 Task: Look for space in Saijō, Japan from 5th June, 2023 to 16th June, 2023 for 2 adults in price range Rs.14000 to Rs.18000. Place can be entire place with 1  bedroom having 1 bed and 1 bathroom. Property type can be house, flat, guest house, hotel. Amenities needed are: wifi. Booking option can be shelf check-in. Required host language is English.
Action: Mouse moved to (401, 103)
Screenshot: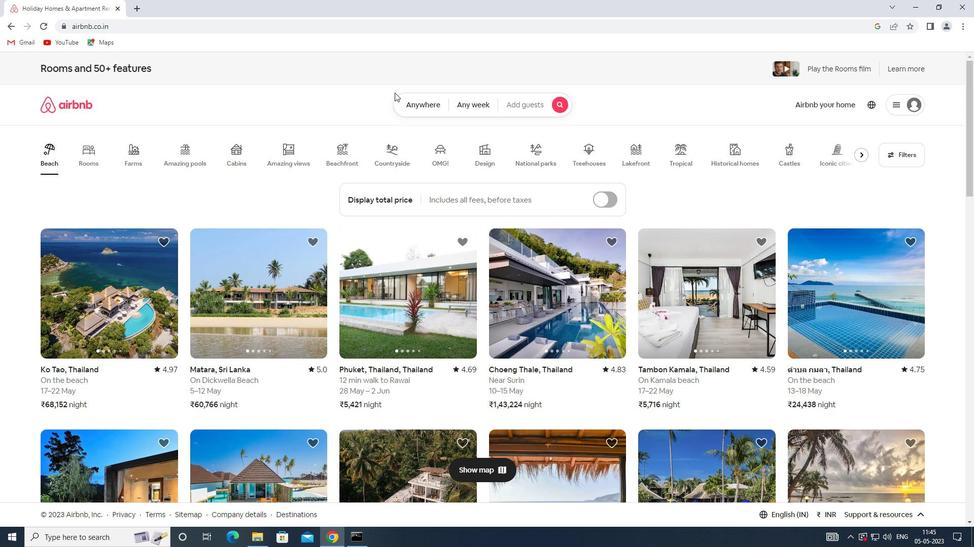 
Action: Mouse pressed left at (401, 103)
Screenshot: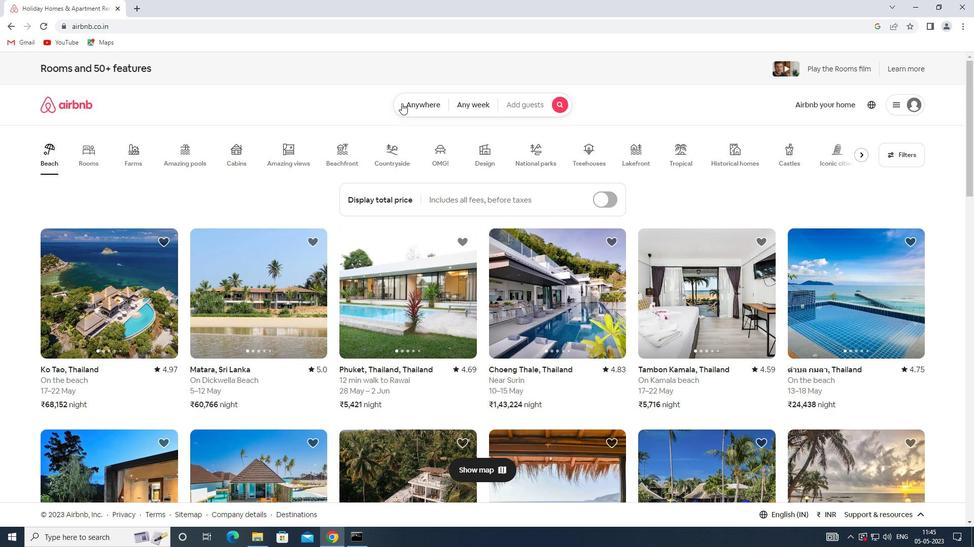 
Action: Mouse moved to (328, 139)
Screenshot: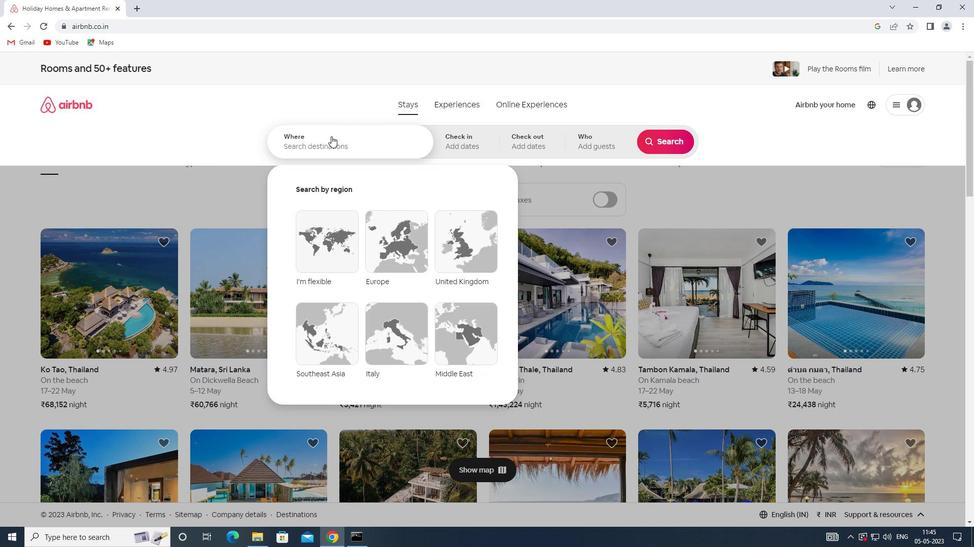 
Action: Mouse pressed left at (328, 139)
Screenshot: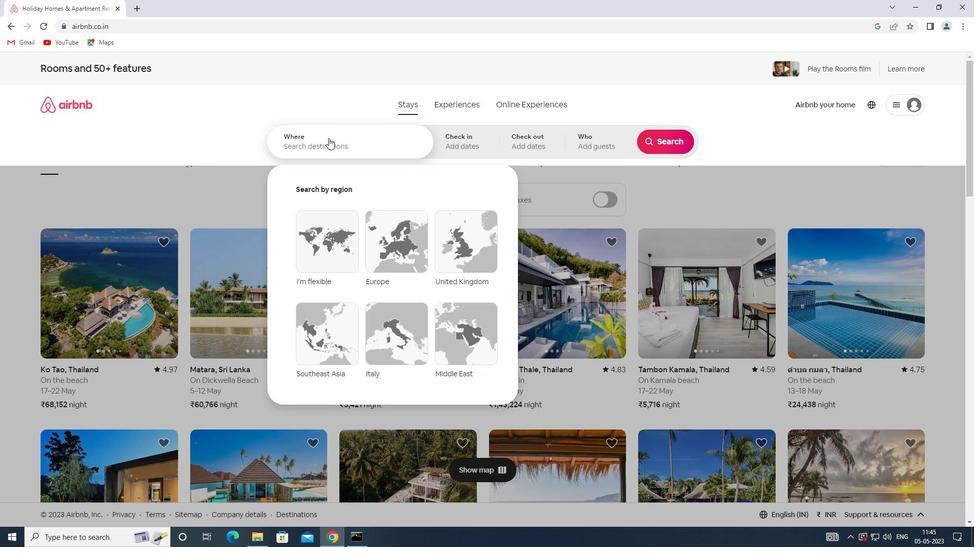 
Action: Key pressed <Key.shift><Key.shift><Key.shift><Key.shift><Key.shift><Key.shift><Key.shift><Key.shift><Key.shift><Key.shift><Key.shift><Key.shift><Key.shift><Key.shift>SAIJO,<Key.shift>JAPAN
Screenshot: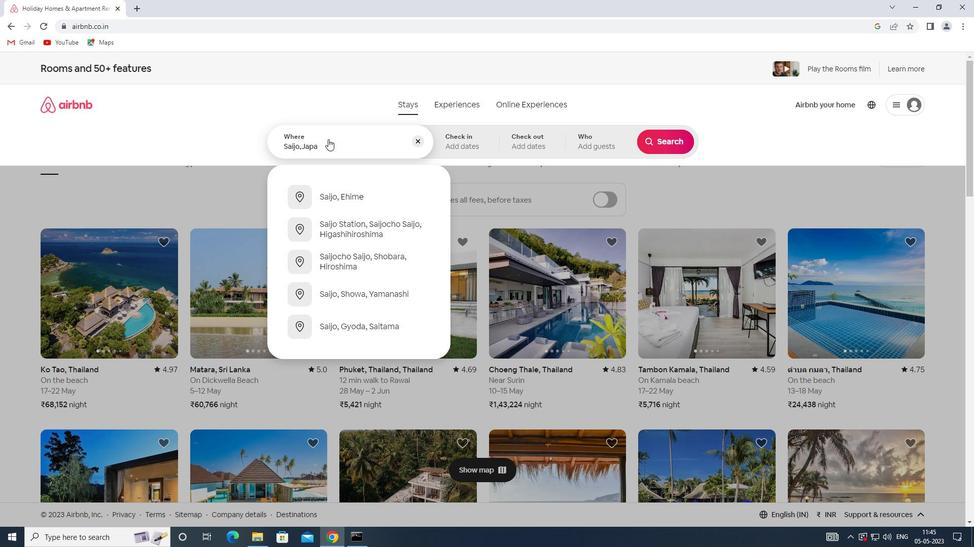 
Action: Mouse moved to (470, 146)
Screenshot: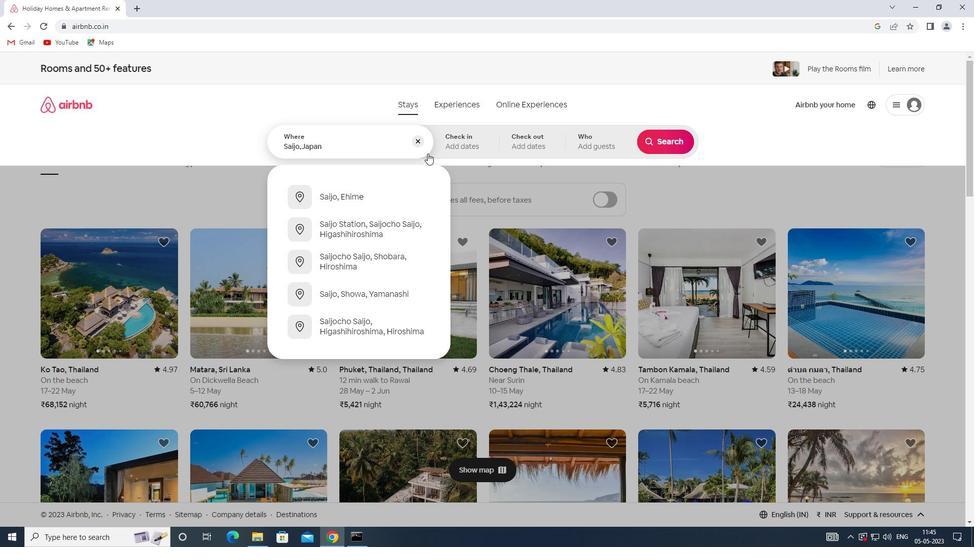 
Action: Mouse pressed left at (470, 146)
Screenshot: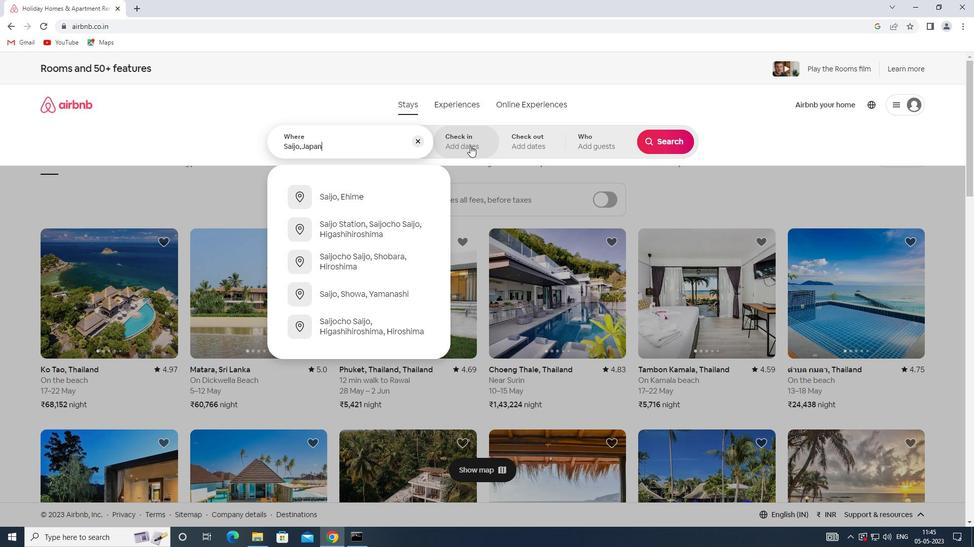 
Action: Mouse moved to (537, 288)
Screenshot: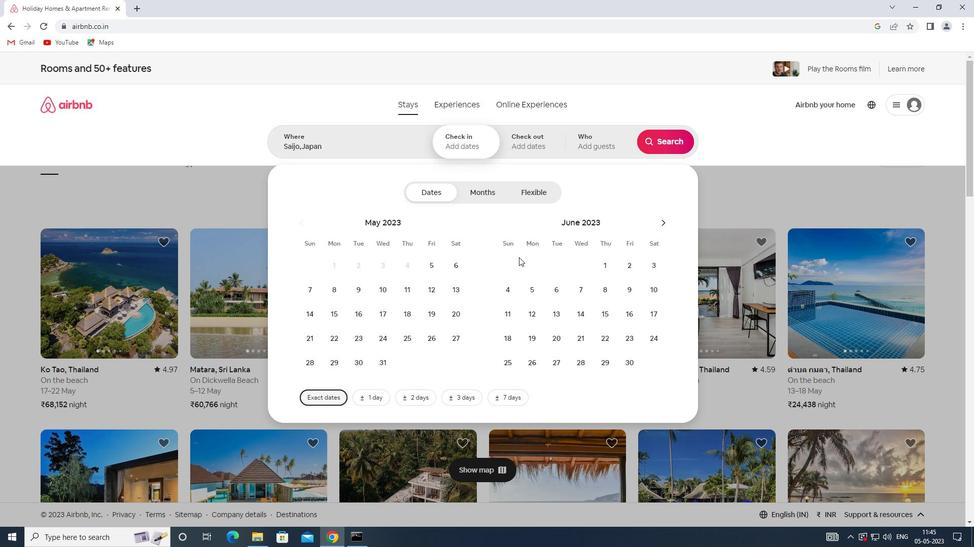 
Action: Mouse pressed left at (537, 288)
Screenshot: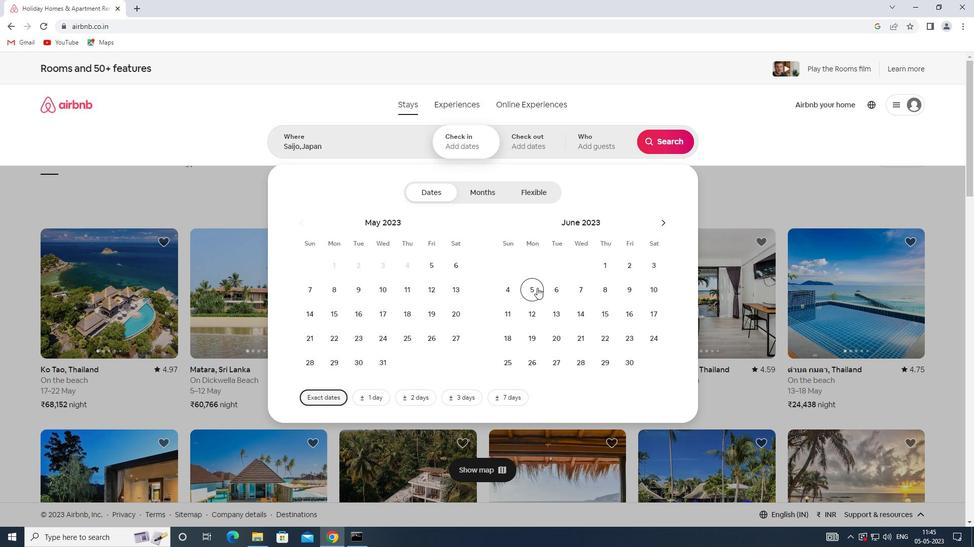 
Action: Mouse moved to (625, 315)
Screenshot: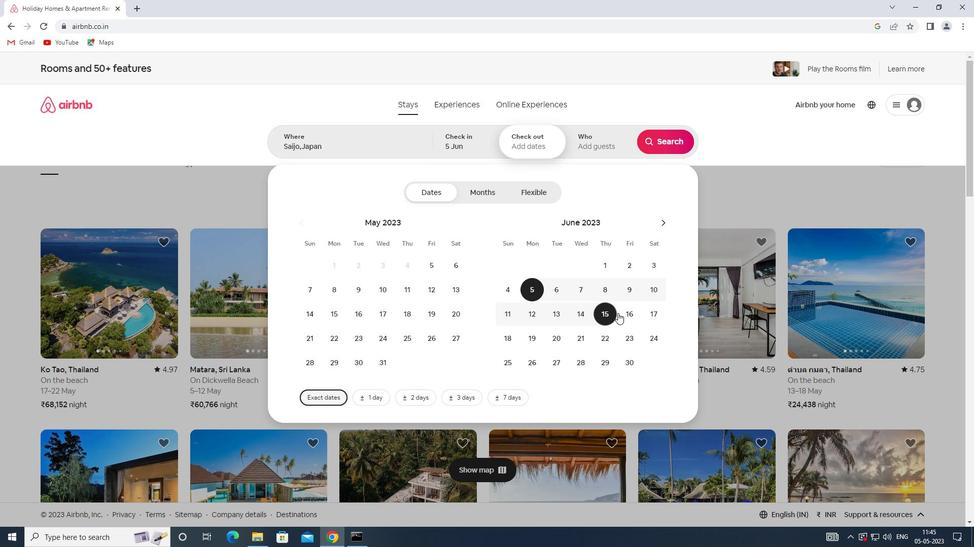 
Action: Mouse pressed left at (625, 315)
Screenshot: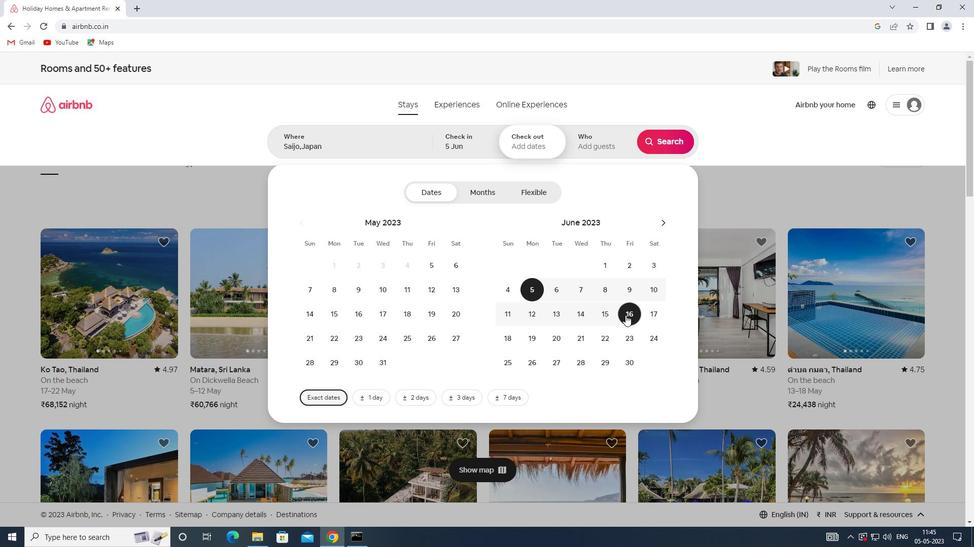 
Action: Mouse moved to (593, 143)
Screenshot: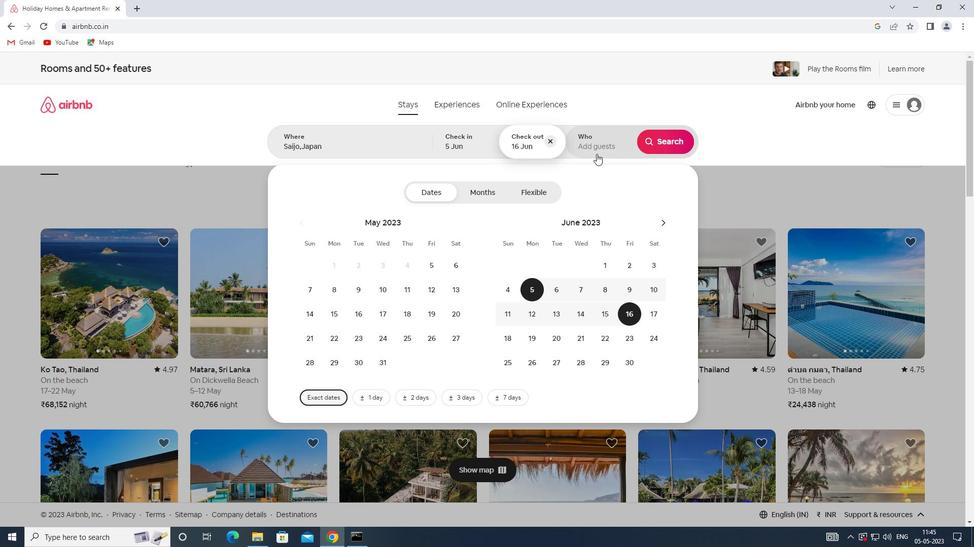 
Action: Mouse pressed left at (593, 143)
Screenshot: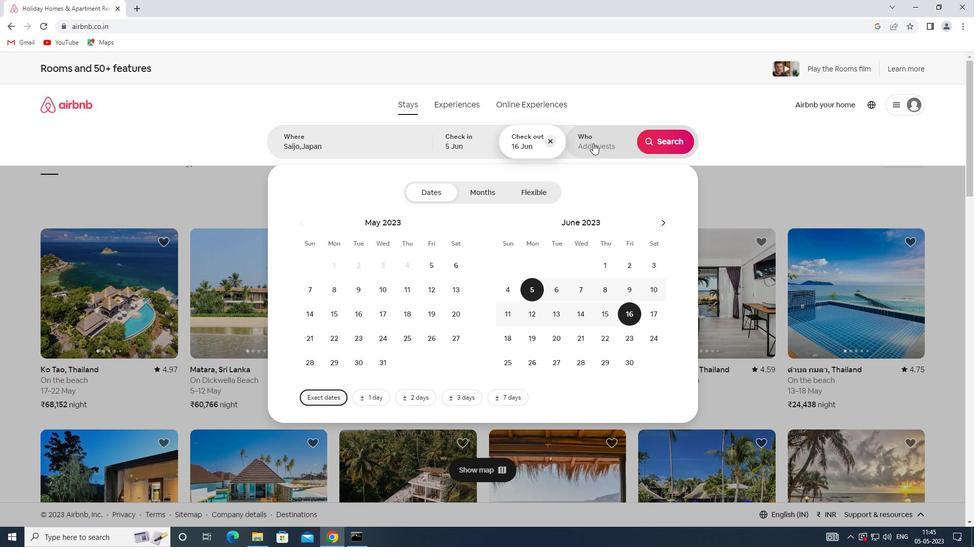 
Action: Mouse moved to (666, 195)
Screenshot: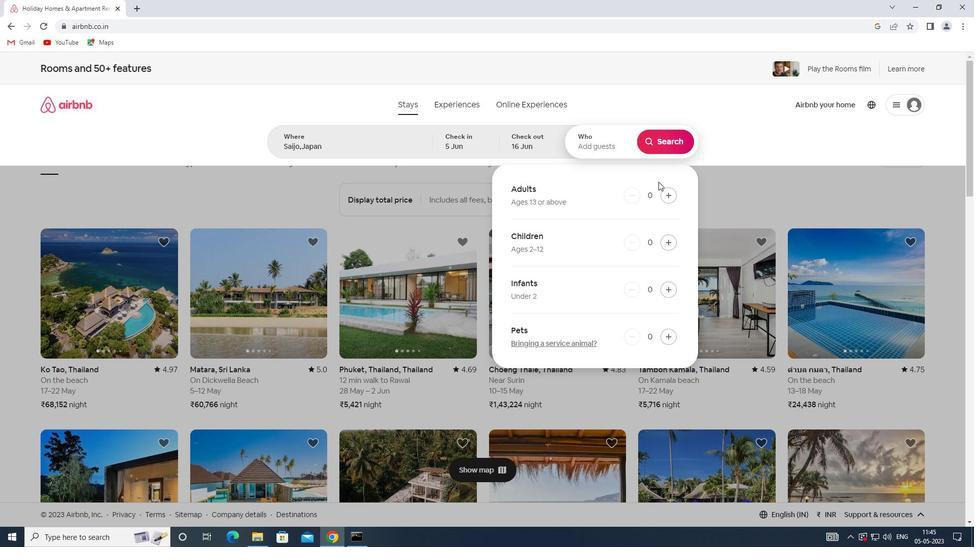 
Action: Mouse pressed left at (666, 195)
Screenshot: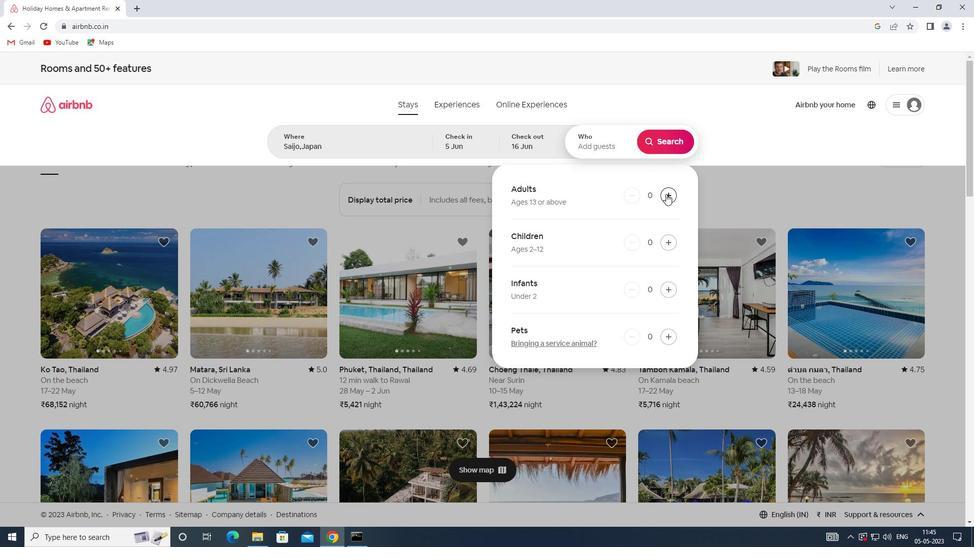 
Action: Mouse pressed left at (666, 195)
Screenshot: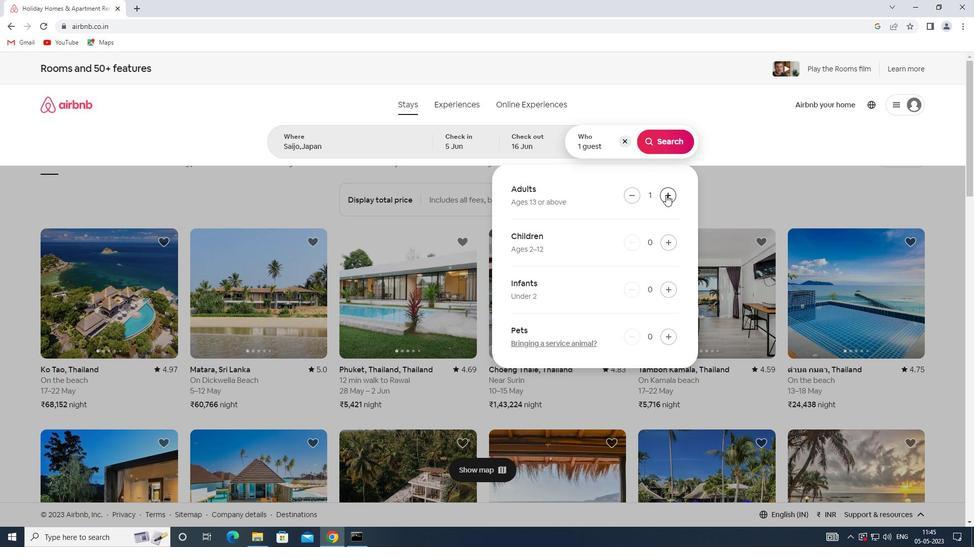 
Action: Mouse moved to (655, 147)
Screenshot: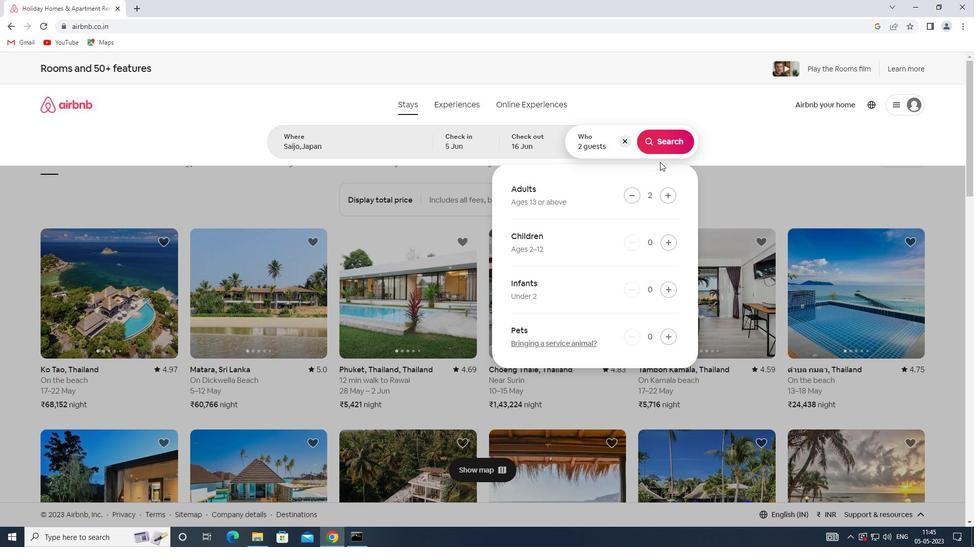 
Action: Mouse pressed left at (655, 147)
Screenshot: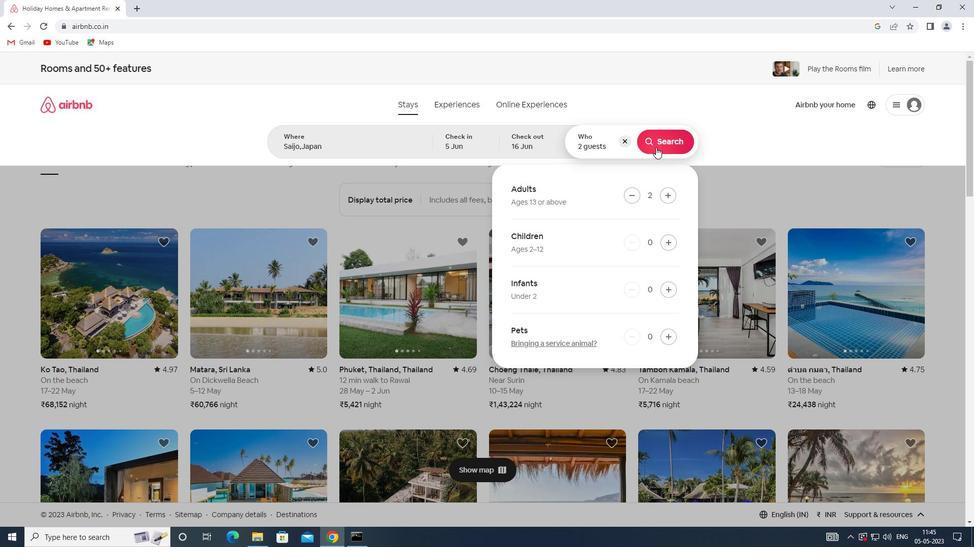 
Action: Mouse moved to (941, 118)
Screenshot: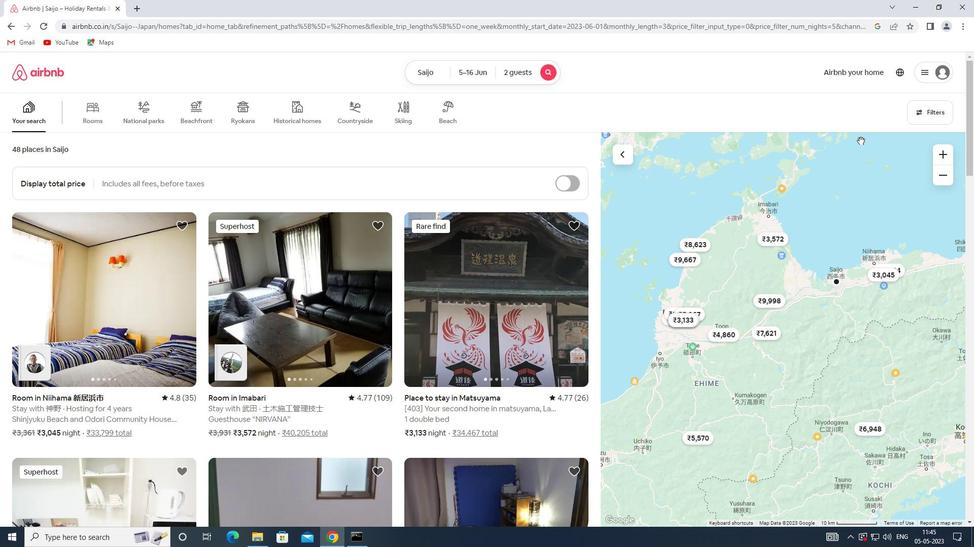 
Action: Mouse pressed left at (941, 118)
Screenshot: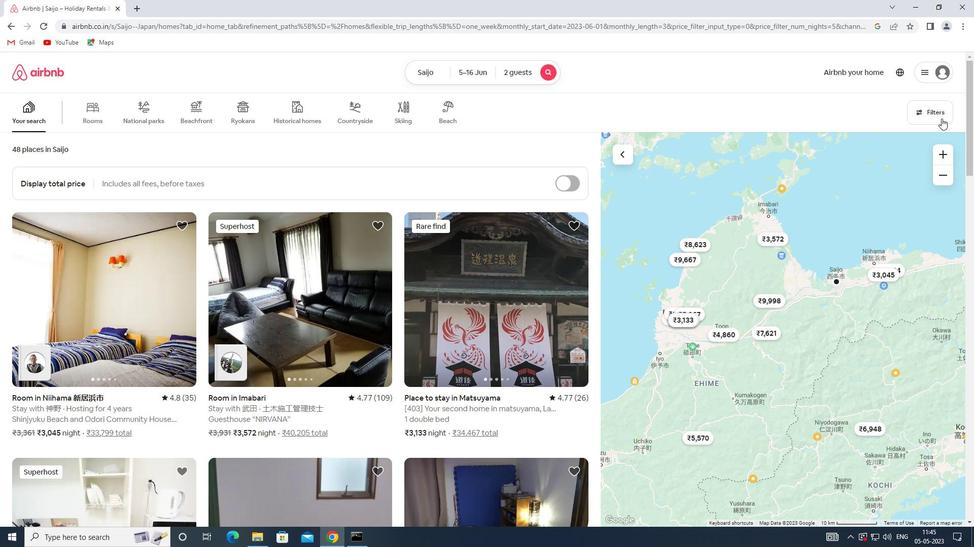 
Action: Mouse moved to (362, 361)
Screenshot: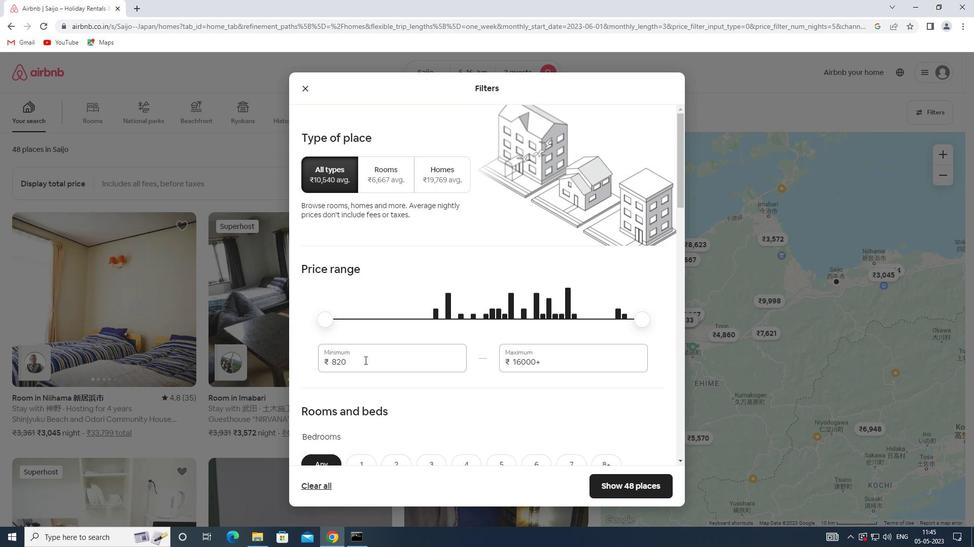 
Action: Mouse pressed left at (362, 361)
Screenshot: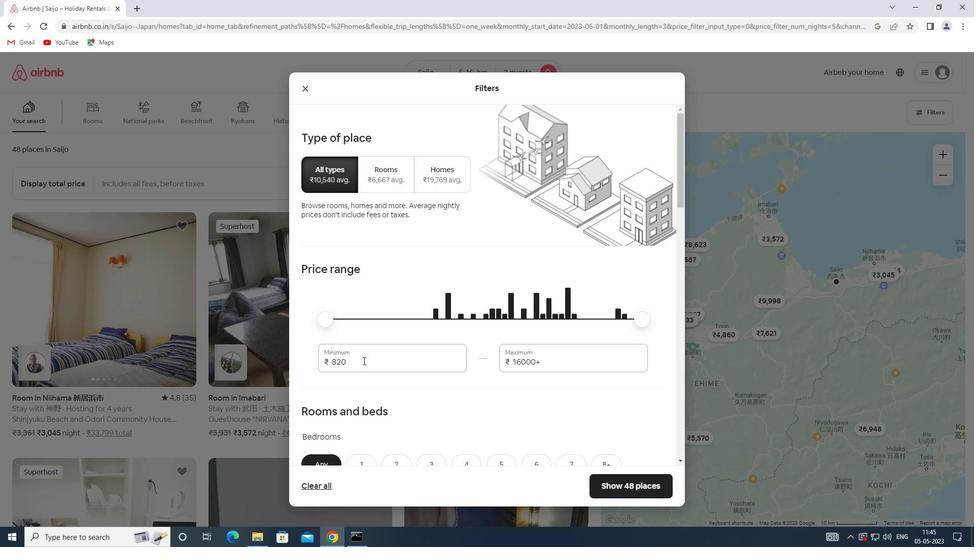 
Action: Mouse moved to (346, 398)
Screenshot: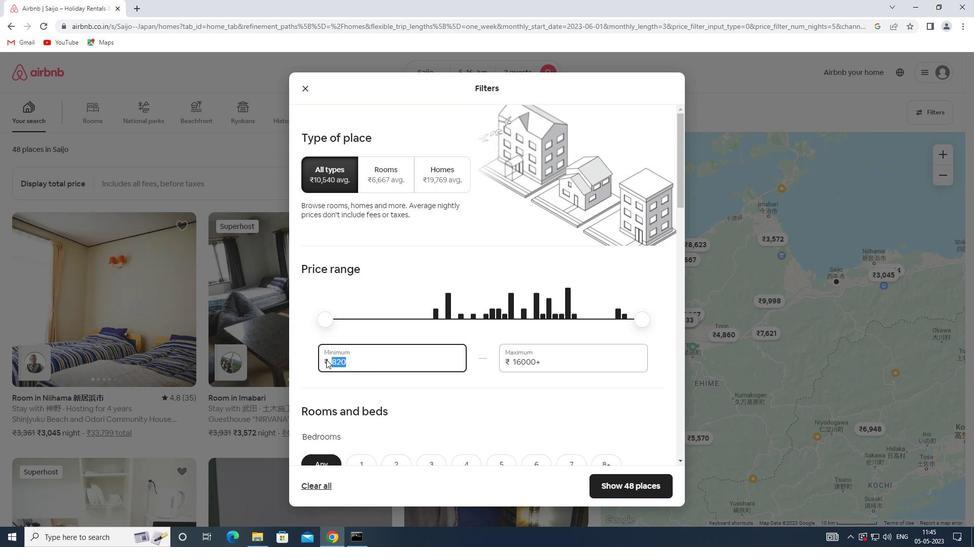 
Action: Key pressed 14000
Screenshot: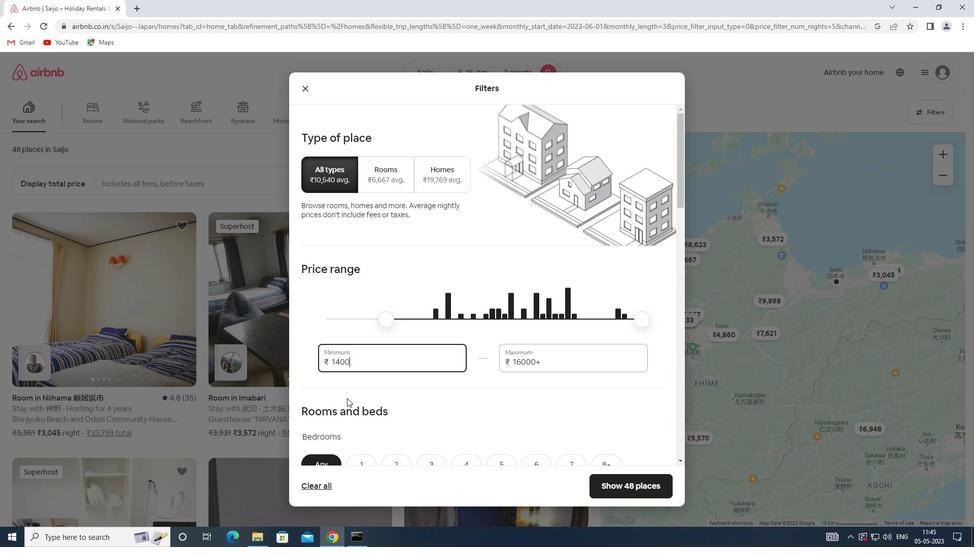 
Action: Mouse moved to (554, 363)
Screenshot: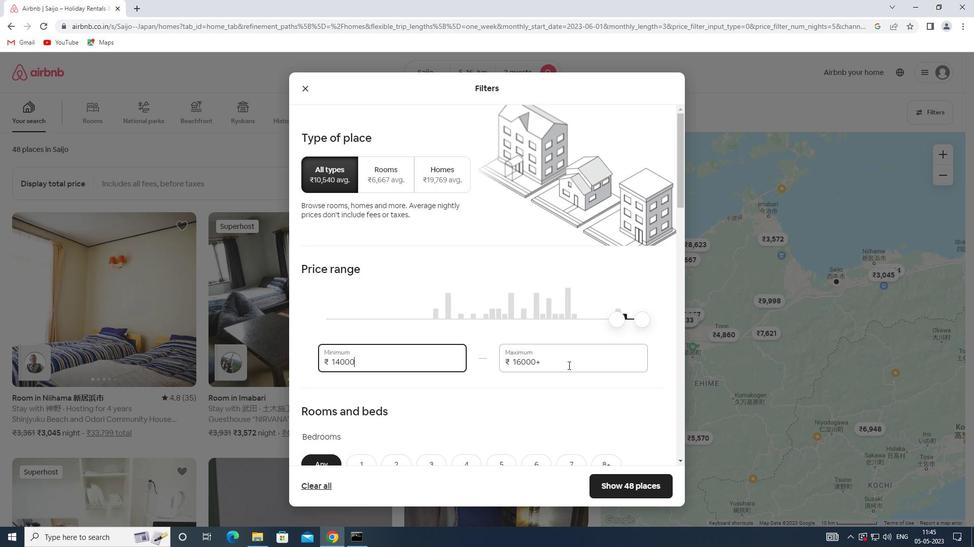 
Action: Mouse pressed left at (554, 363)
Screenshot: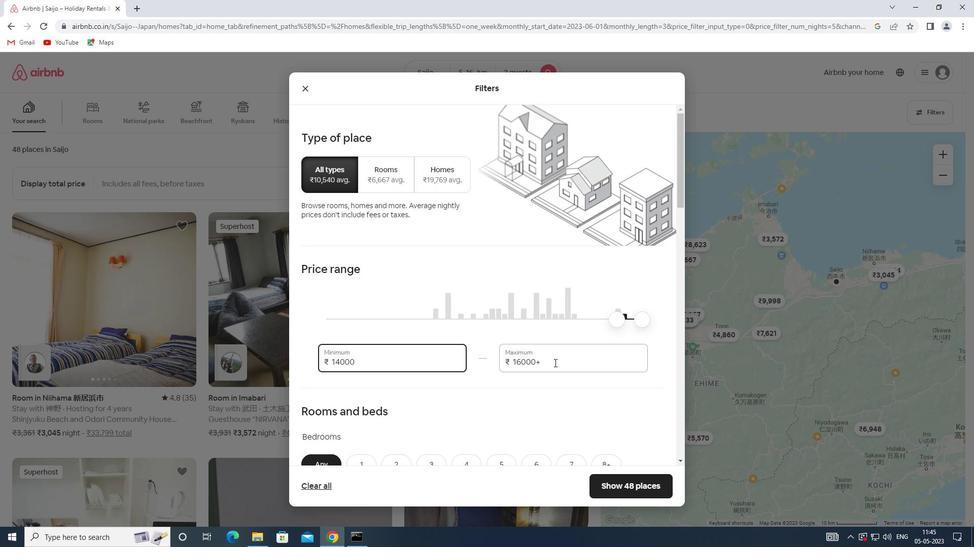 
Action: Mouse moved to (500, 362)
Screenshot: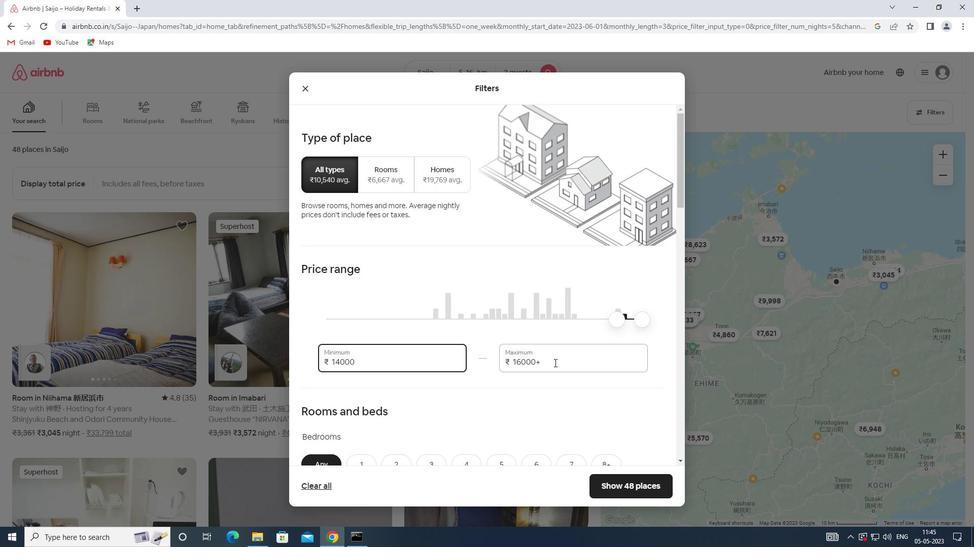 
Action: Key pressed 18000
Screenshot: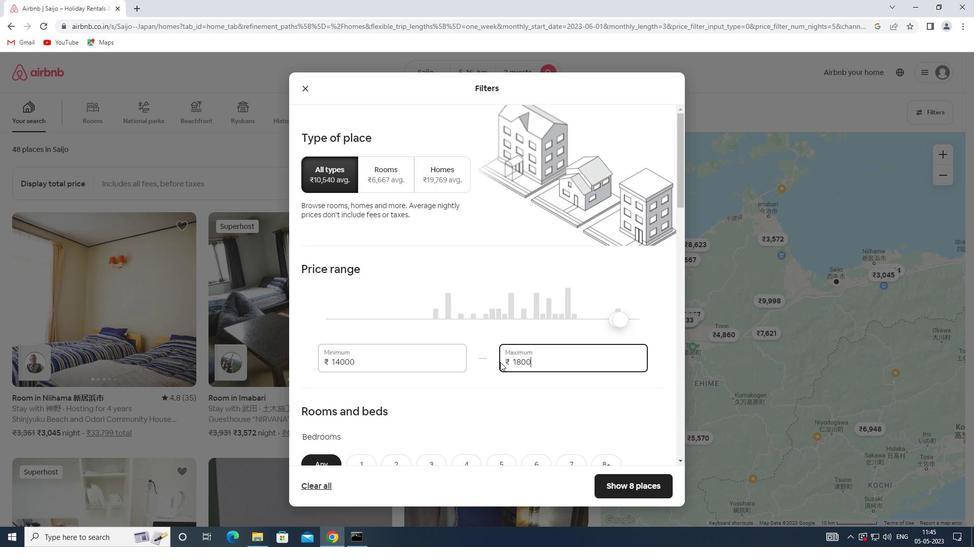 
Action: Mouse scrolled (500, 362) with delta (0, 0)
Screenshot: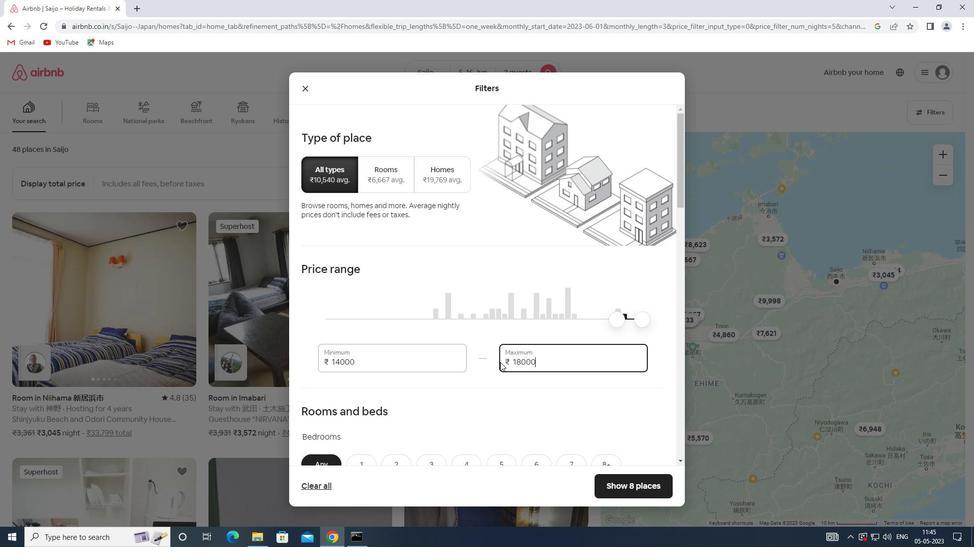 
Action: Mouse scrolled (500, 362) with delta (0, 0)
Screenshot: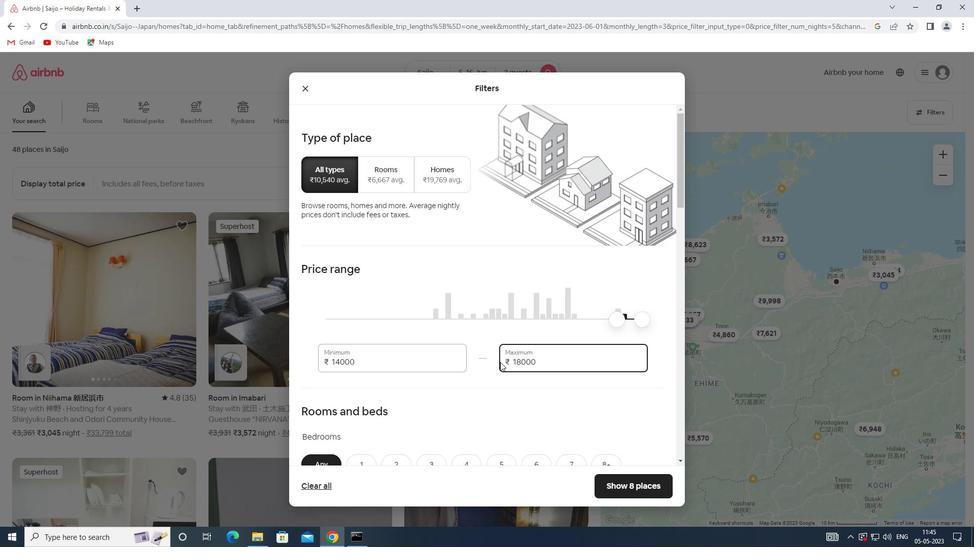 
Action: Mouse scrolled (500, 362) with delta (0, 0)
Screenshot: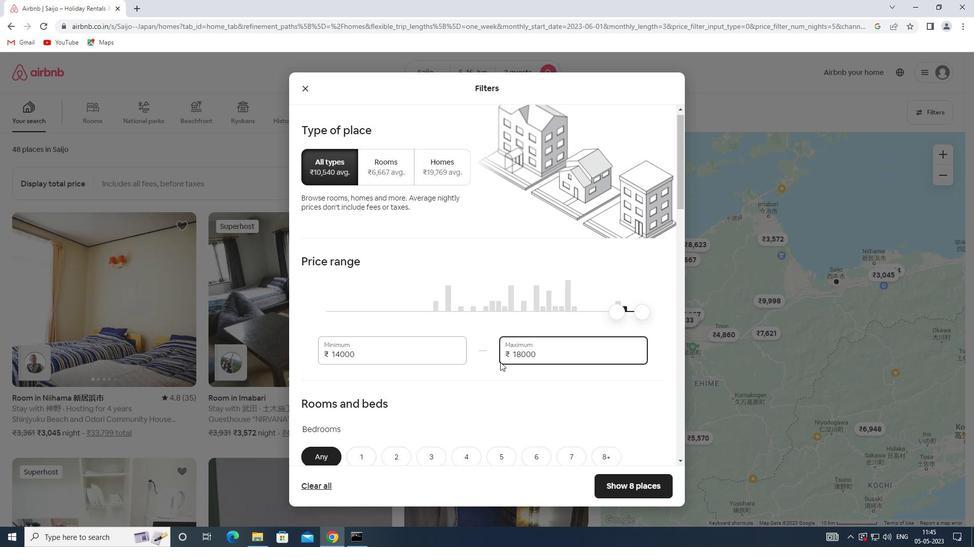 
Action: Mouse moved to (464, 337)
Screenshot: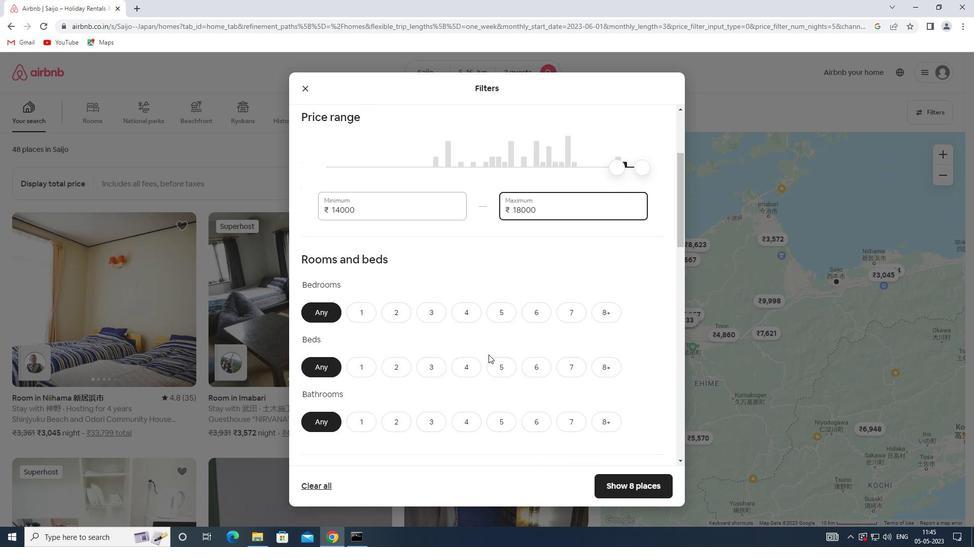
Action: Mouse scrolled (464, 336) with delta (0, 0)
Screenshot: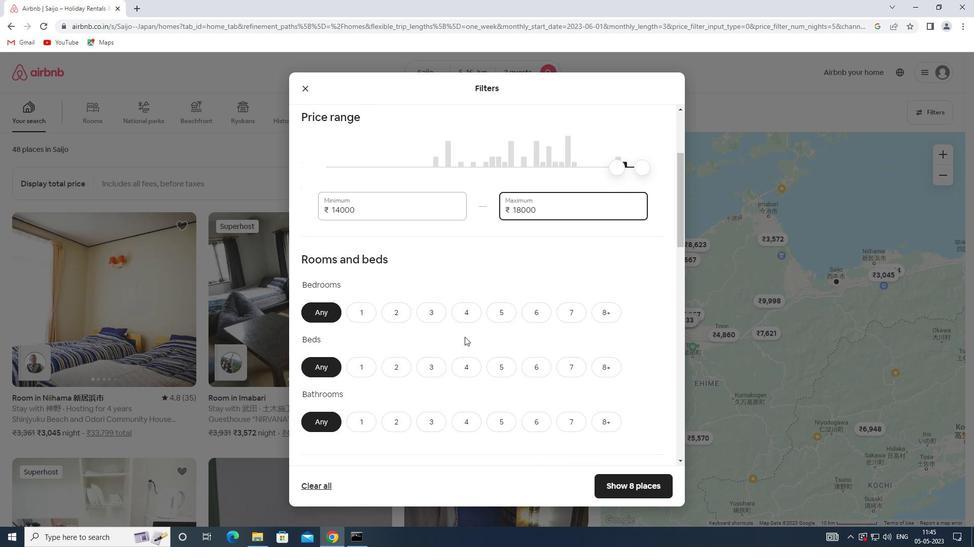 
Action: Mouse scrolled (464, 336) with delta (0, 0)
Screenshot: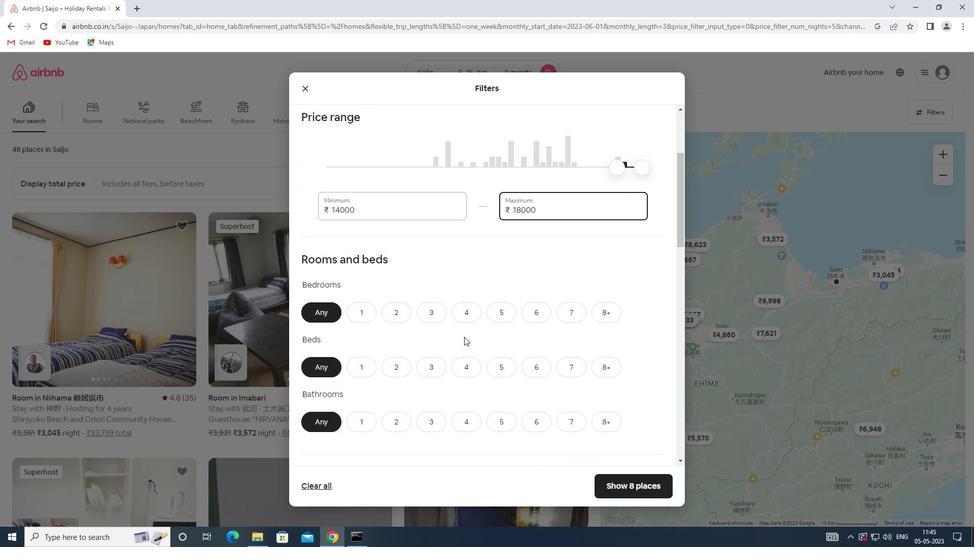 
Action: Mouse moved to (353, 212)
Screenshot: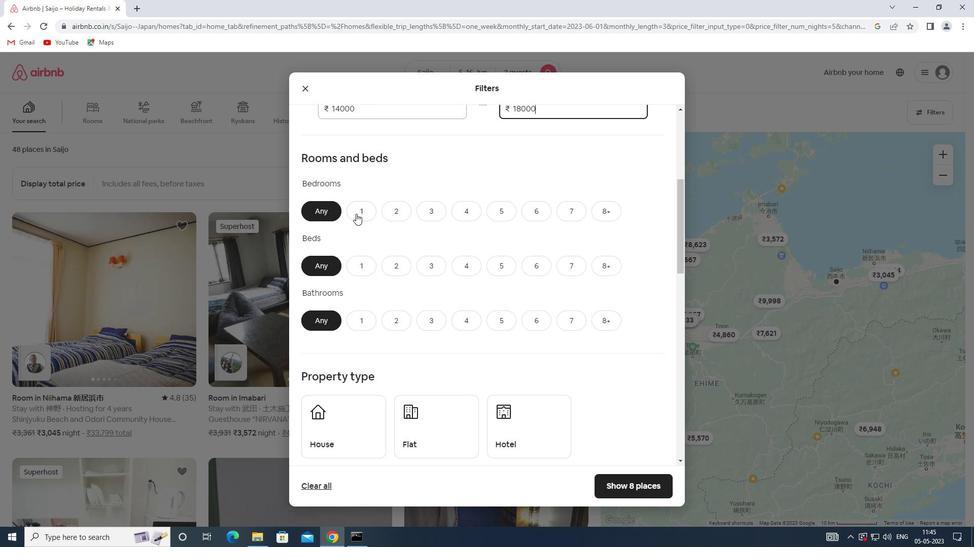 
Action: Mouse pressed left at (353, 212)
Screenshot: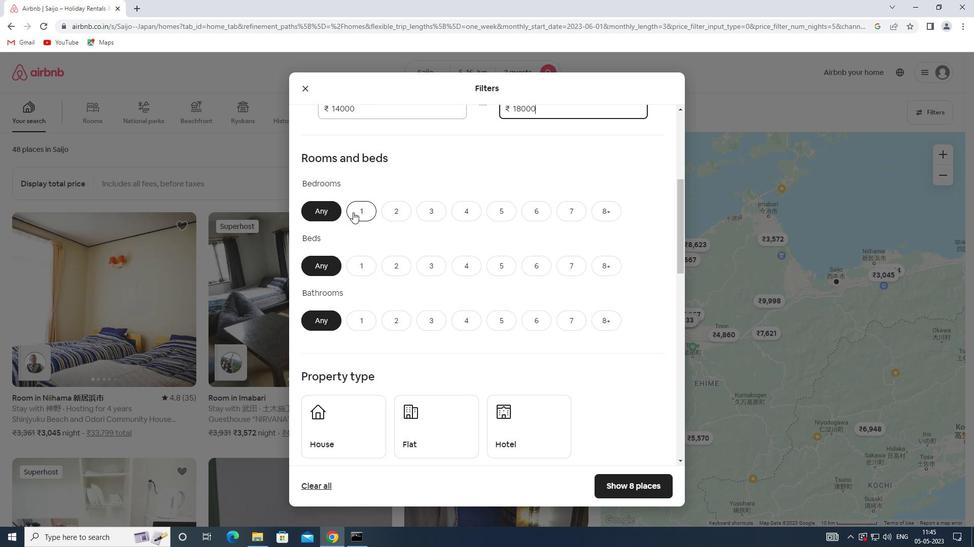 
Action: Mouse moved to (355, 264)
Screenshot: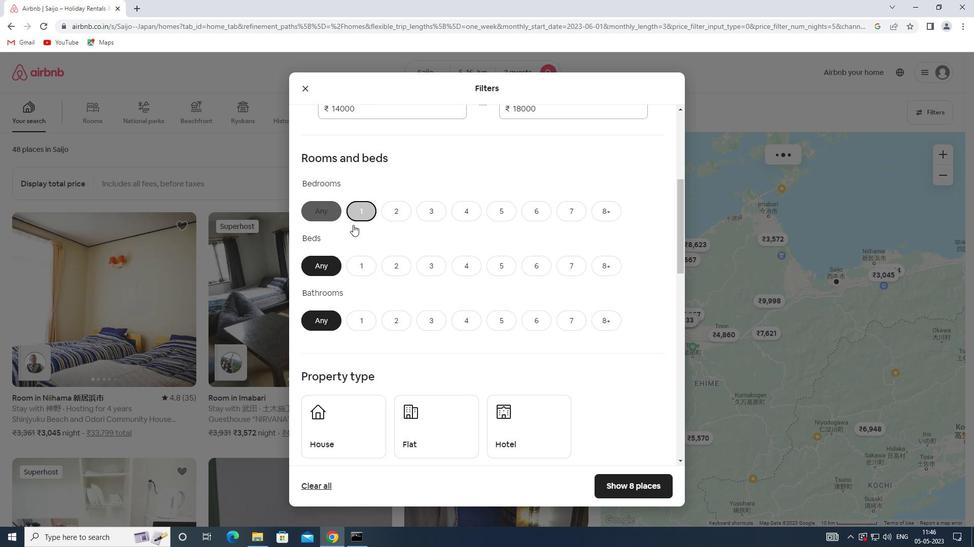 
Action: Mouse pressed left at (355, 264)
Screenshot: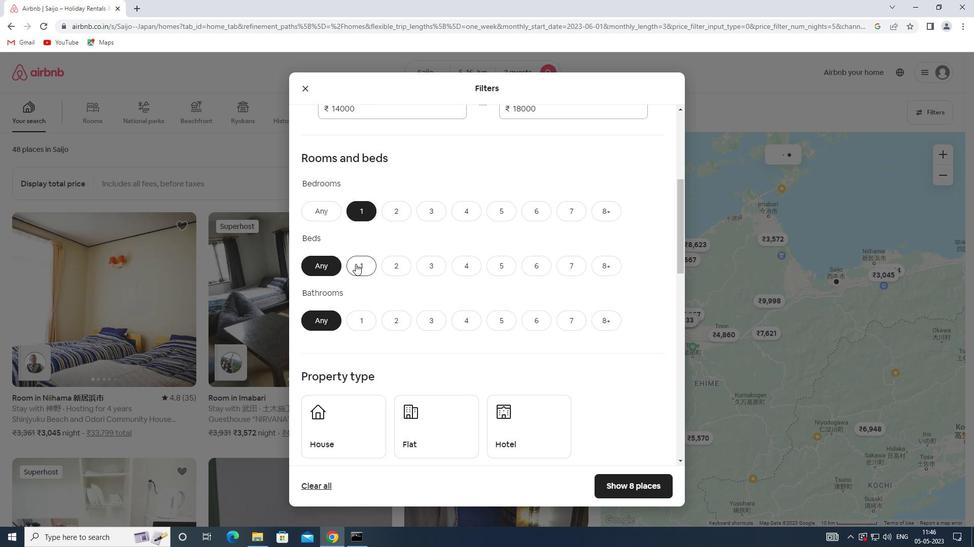 
Action: Mouse moved to (367, 328)
Screenshot: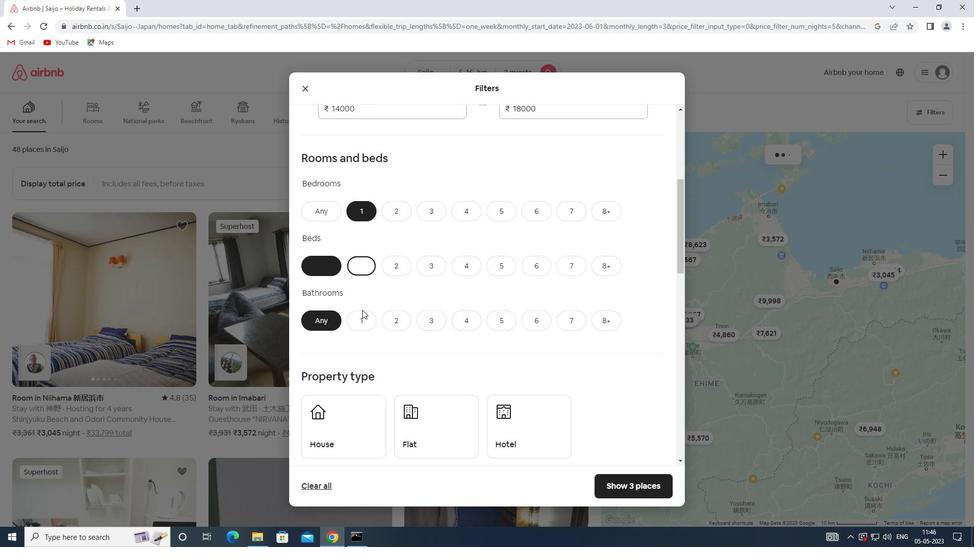 
Action: Mouse pressed left at (367, 328)
Screenshot: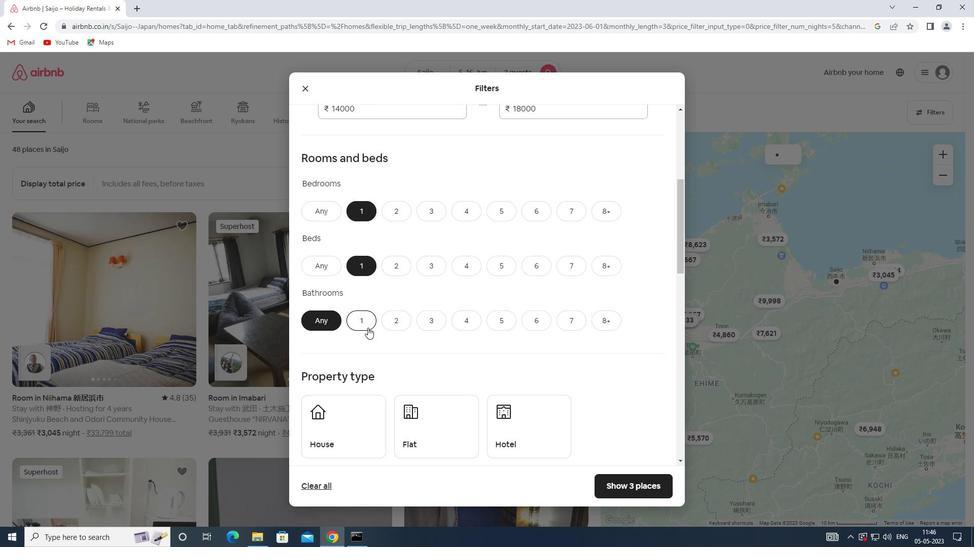 
Action: Mouse scrolled (367, 327) with delta (0, 0)
Screenshot: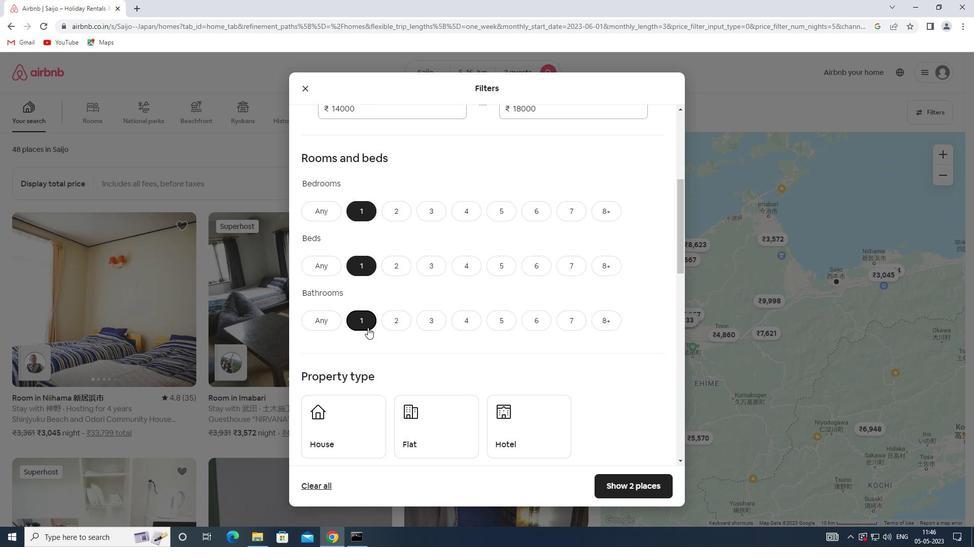 
Action: Mouse moved to (364, 361)
Screenshot: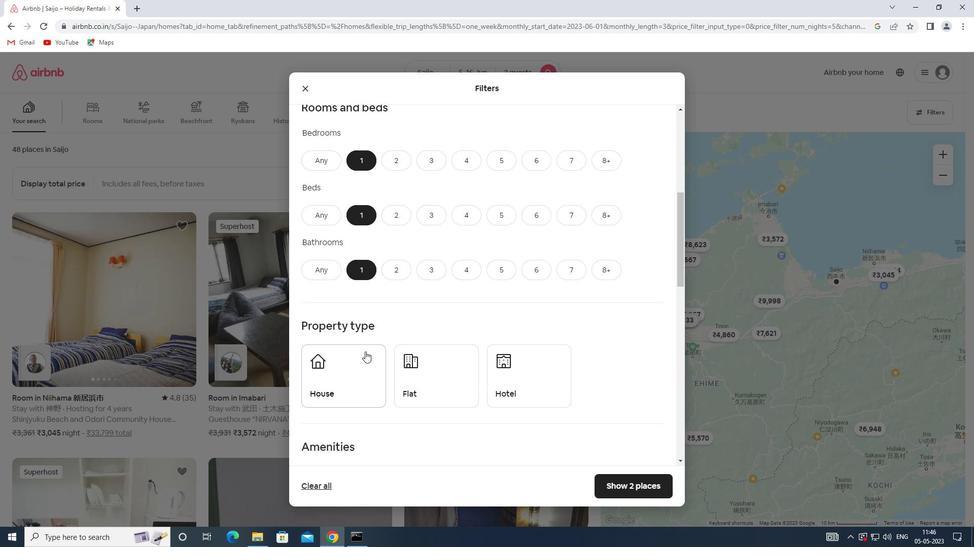 
Action: Mouse pressed left at (364, 361)
Screenshot: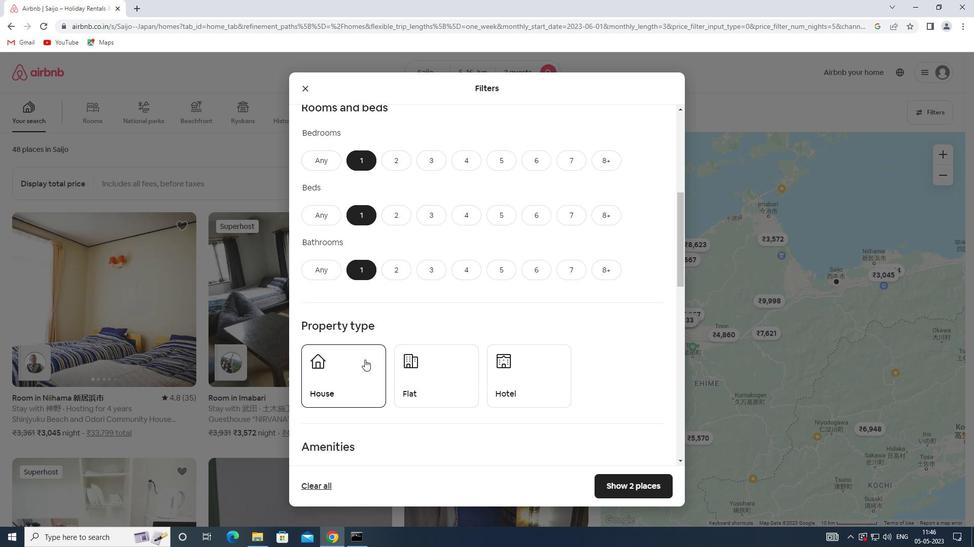 
Action: Mouse moved to (426, 370)
Screenshot: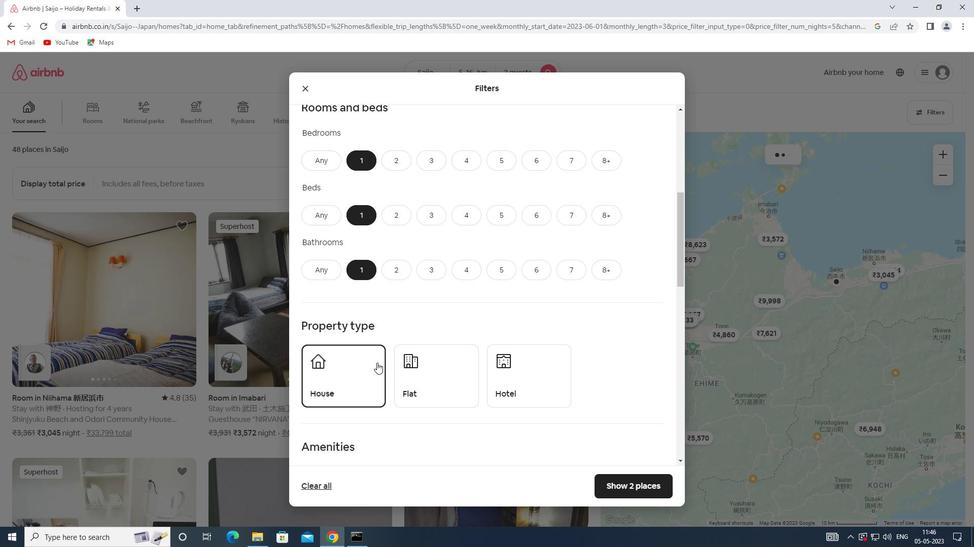 
Action: Mouse pressed left at (426, 370)
Screenshot: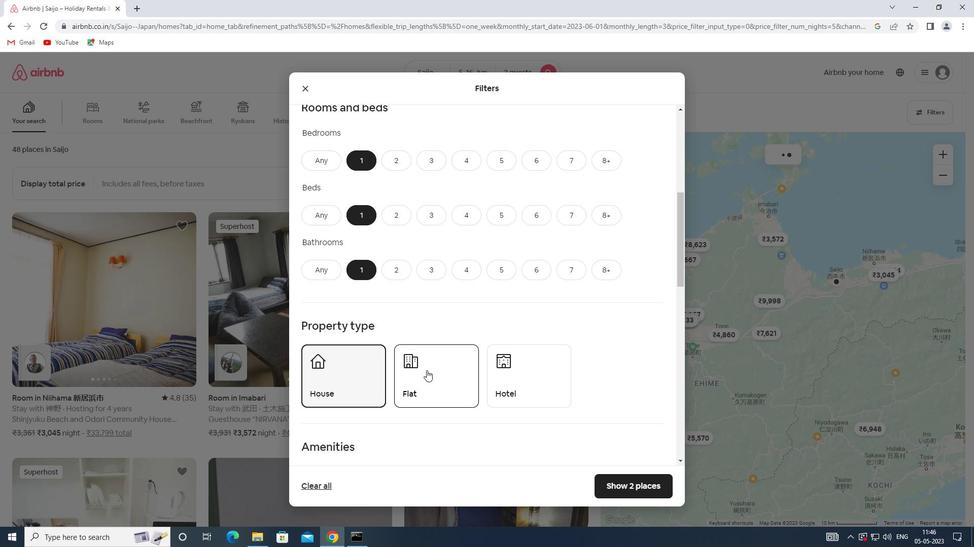 
Action: Mouse moved to (497, 377)
Screenshot: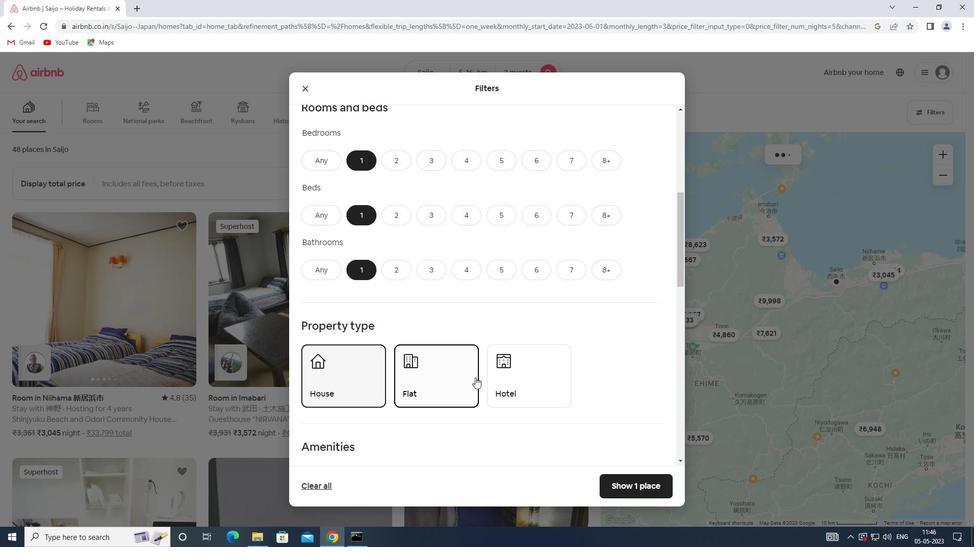 
Action: Mouse pressed left at (497, 377)
Screenshot: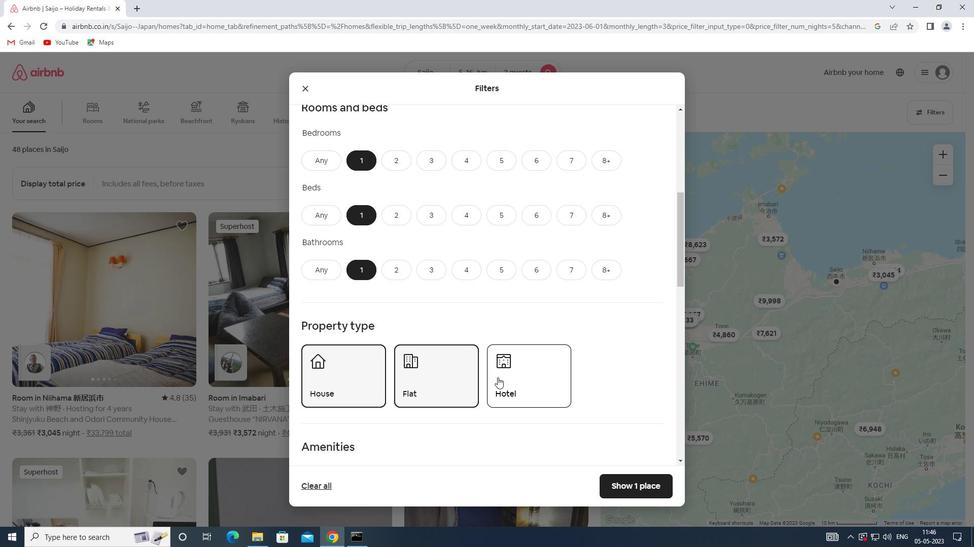 
Action: Mouse scrolled (497, 377) with delta (0, 0)
Screenshot: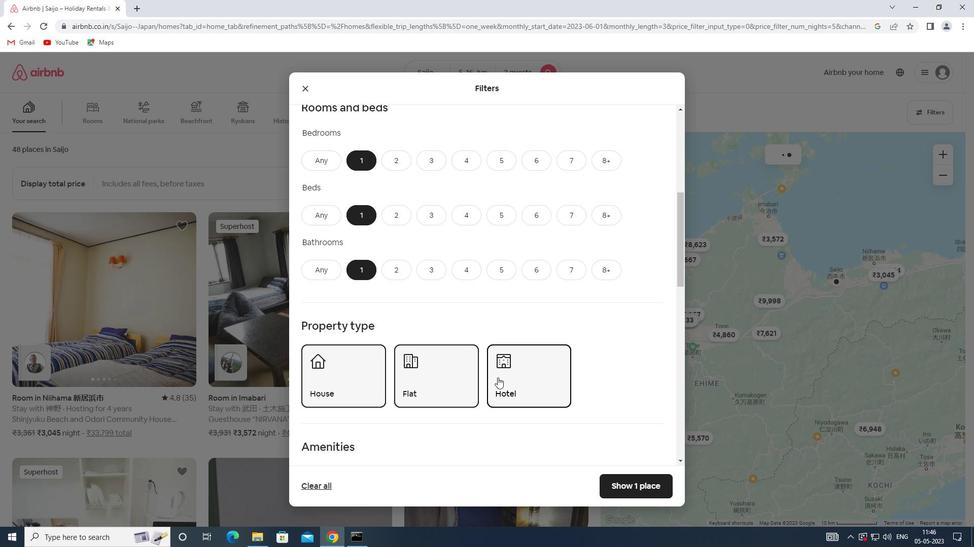 
Action: Mouse scrolled (497, 377) with delta (0, 0)
Screenshot: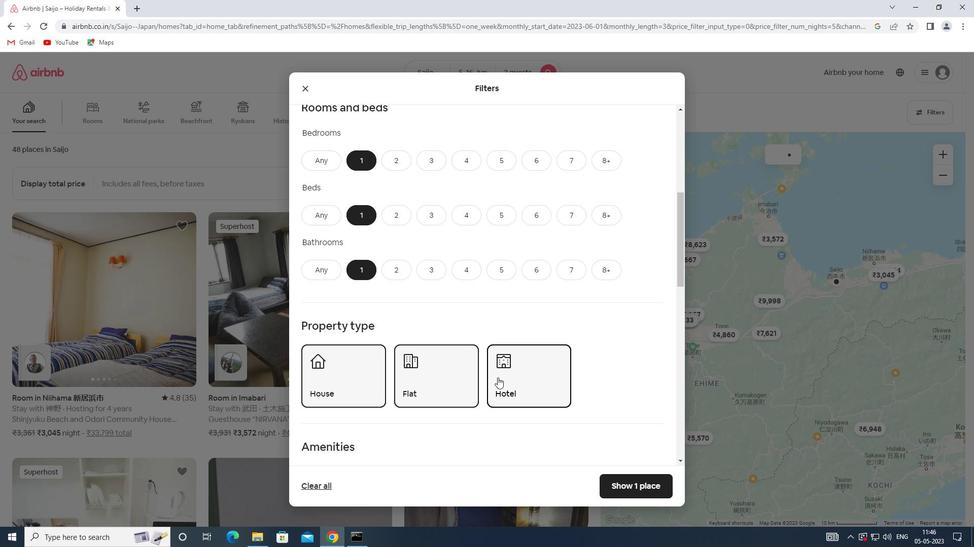 
Action: Mouse scrolled (497, 377) with delta (0, 0)
Screenshot: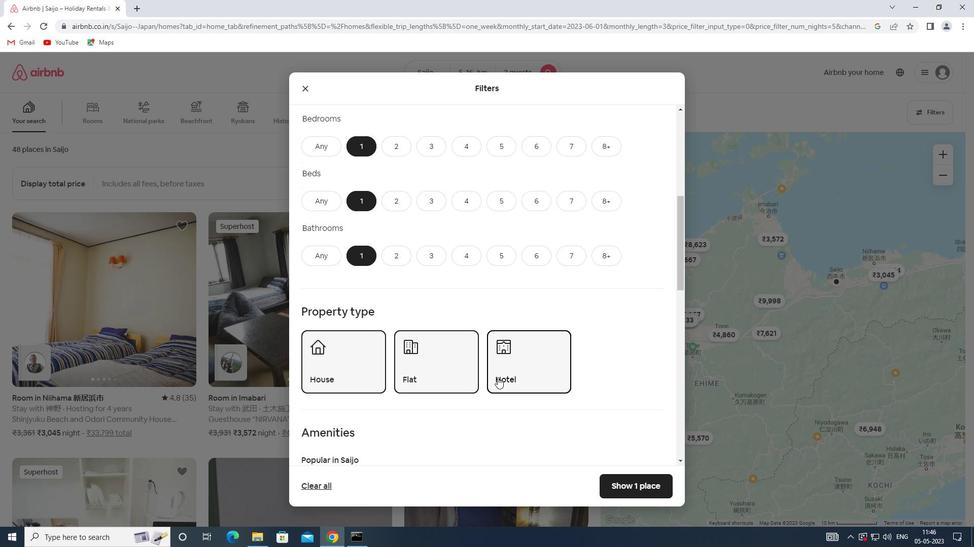 
Action: Mouse moved to (332, 343)
Screenshot: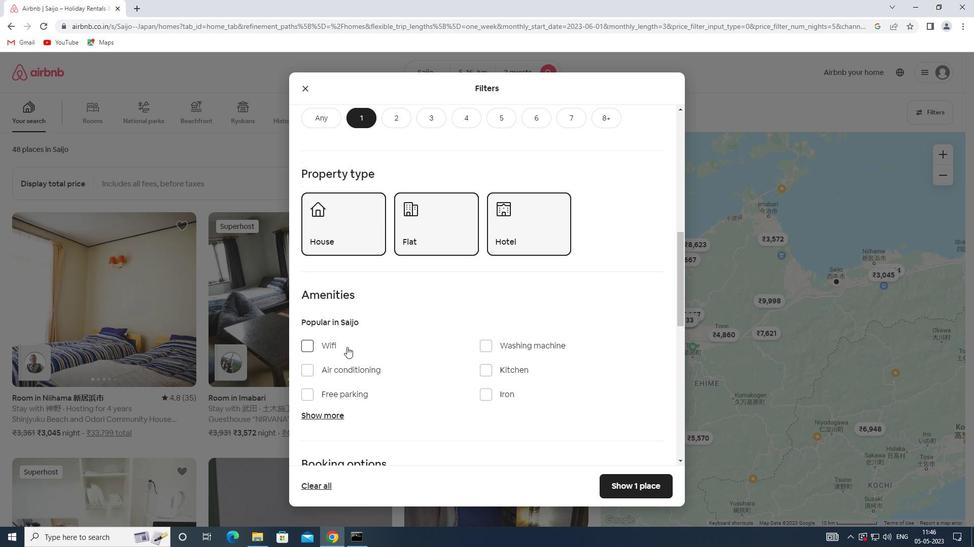 
Action: Mouse pressed left at (332, 343)
Screenshot: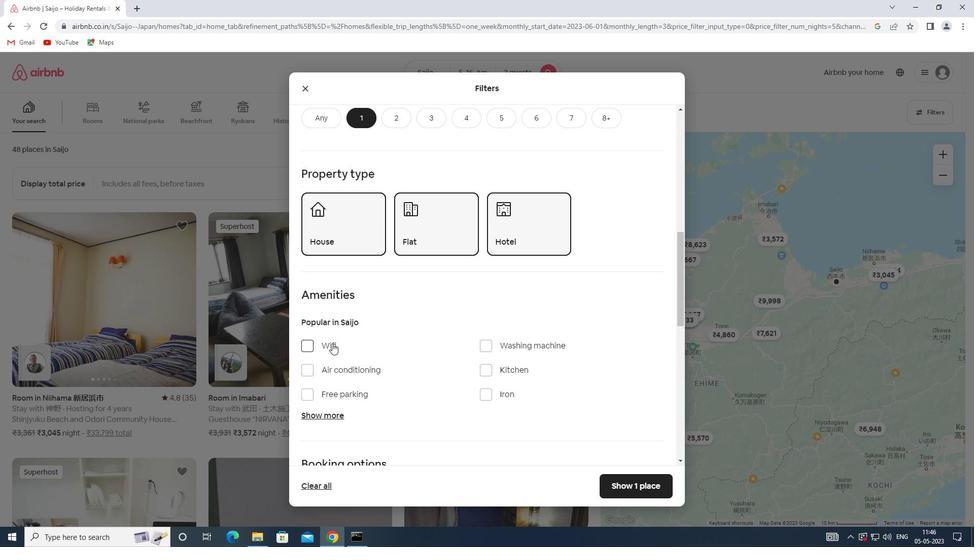 
Action: Mouse moved to (449, 352)
Screenshot: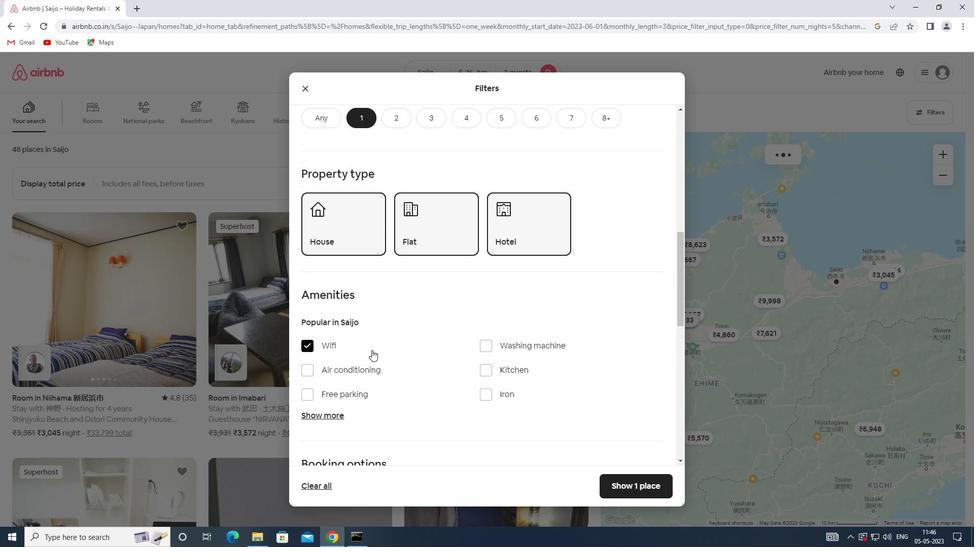 
Action: Mouse scrolled (449, 351) with delta (0, 0)
Screenshot: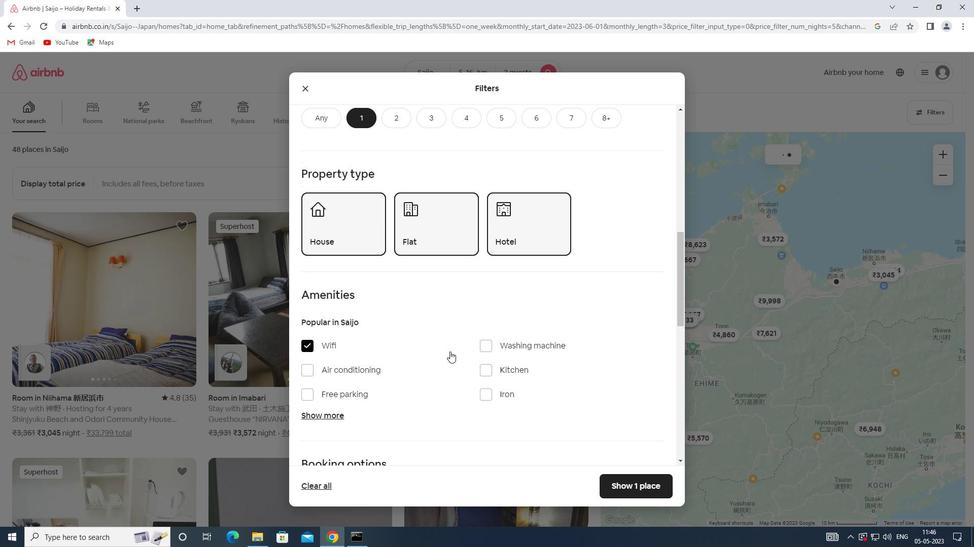 
Action: Mouse scrolled (449, 351) with delta (0, 0)
Screenshot: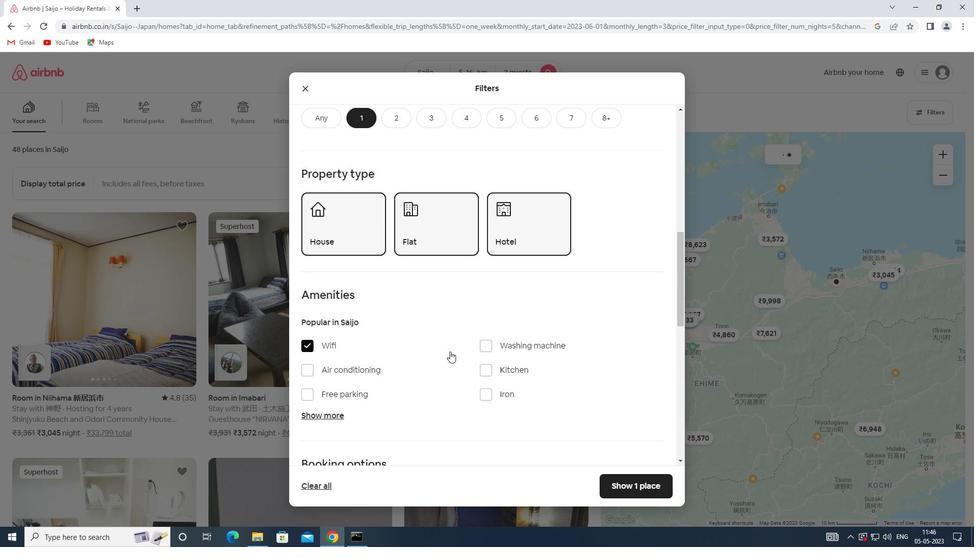 
Action: Mouse scrolled (449, 351) with delta (0, 0)
Screenshot: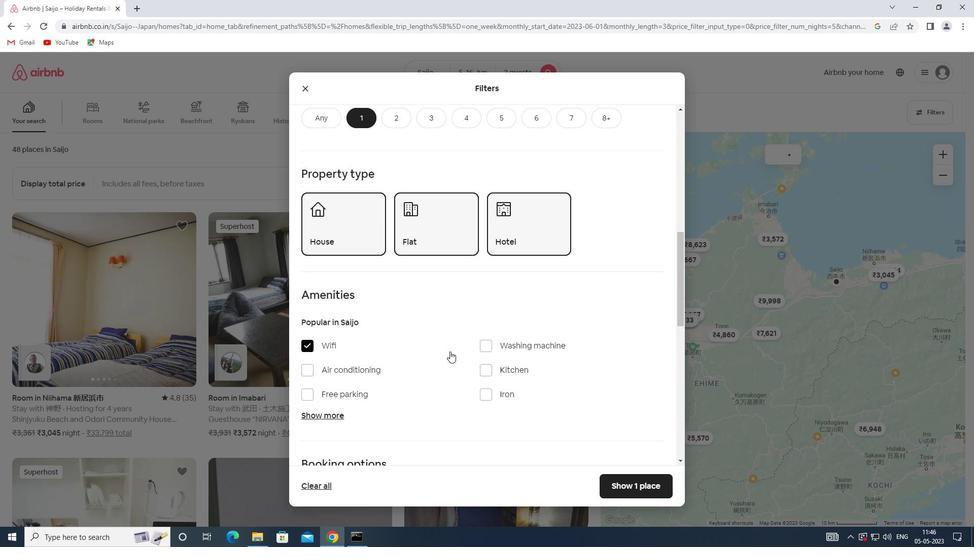 
Action: Mouse scrolled (449, 351) with delta (0, 0)
Screenshot: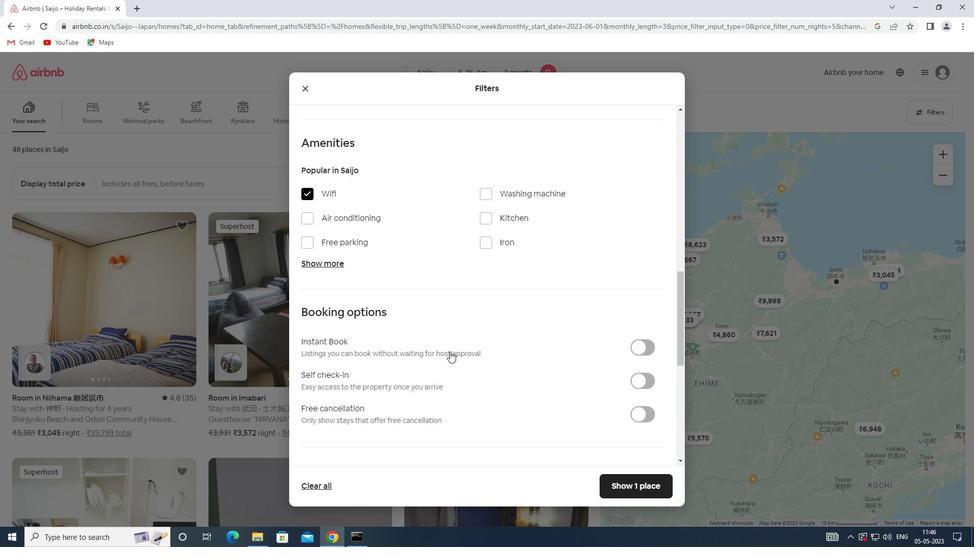 
Action: Mouse moved to (635, 329)
Screenshot: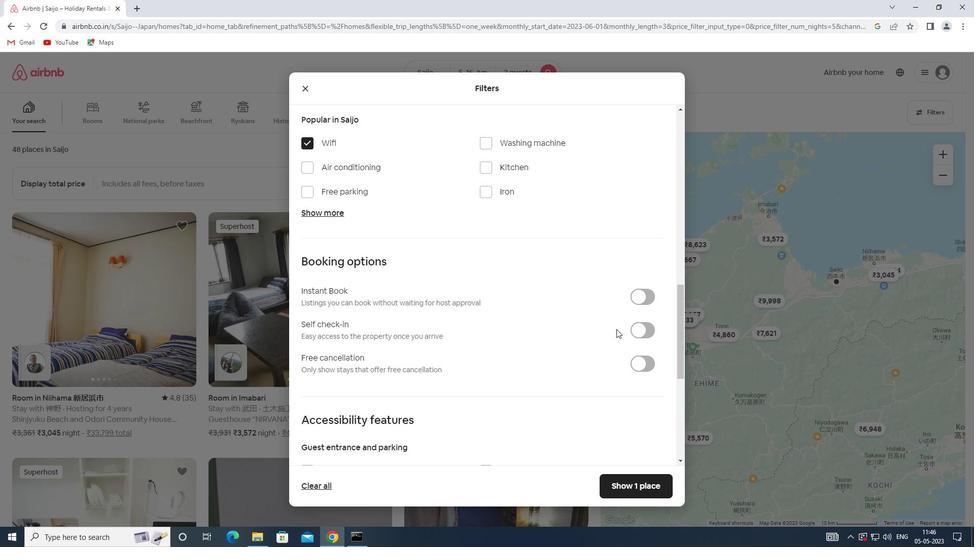 
Action: Mouse pressed left at (635, 329)
Screenshot: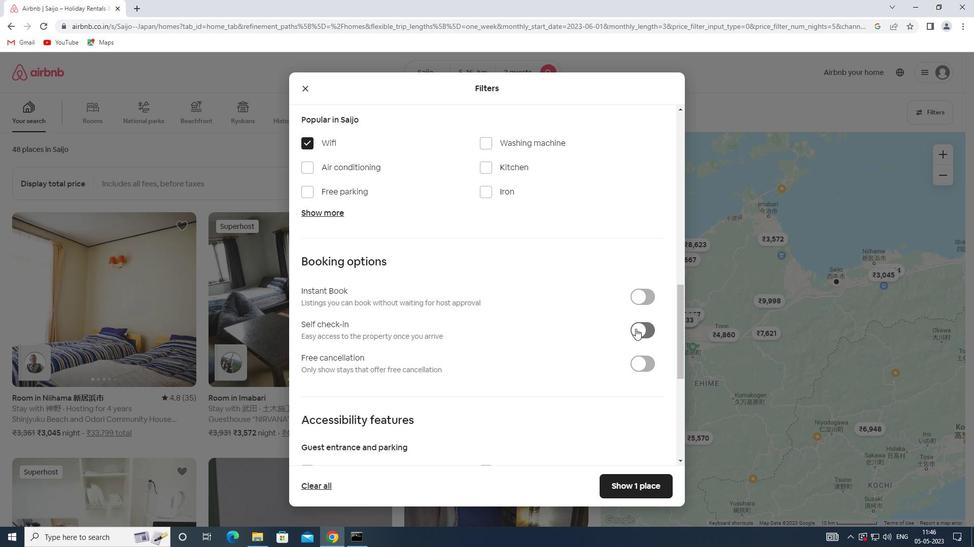
Action: Mouse moved to (338, 347)
Screenshot: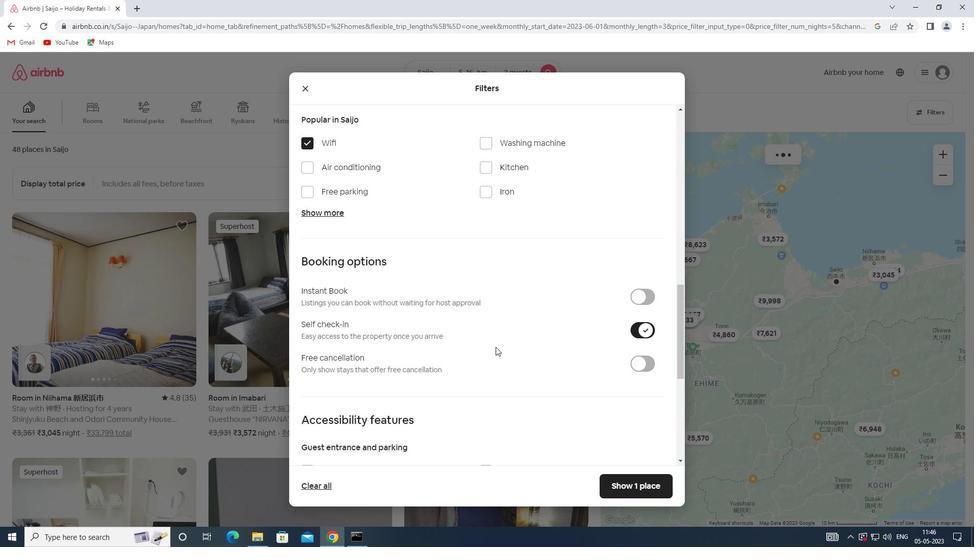
Action: Mouse scrolled (338, 346) with delta (0, 0)
Screenshot: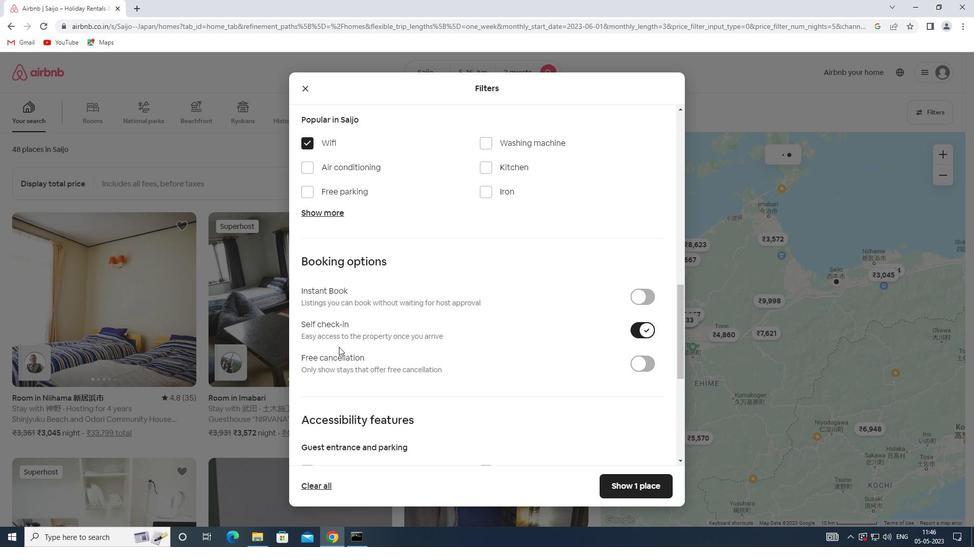 
Action: Mouse scrolled (338, 346) with delta (0, 0)
Screenshot: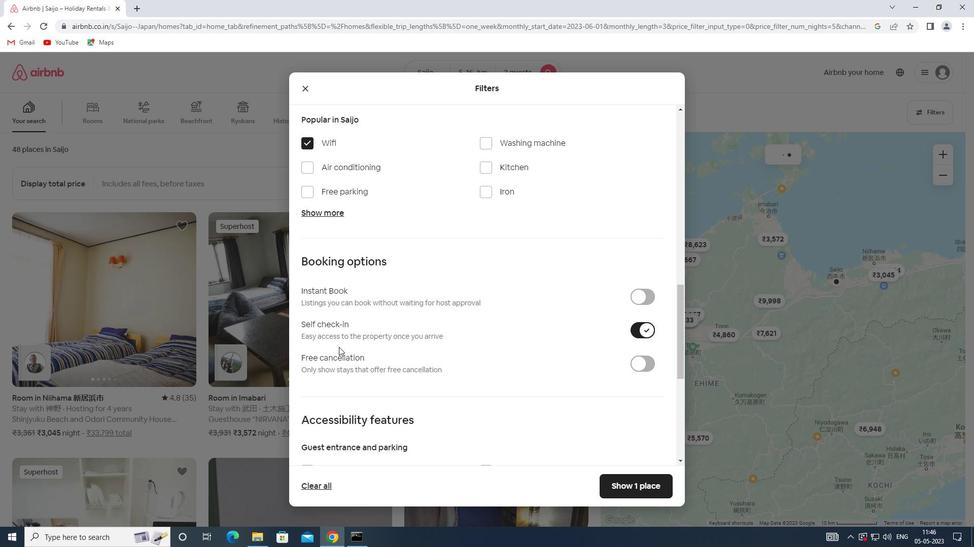 
Action: Mouse scrolled (338, 346) with delta (0, 0)
Screenshot: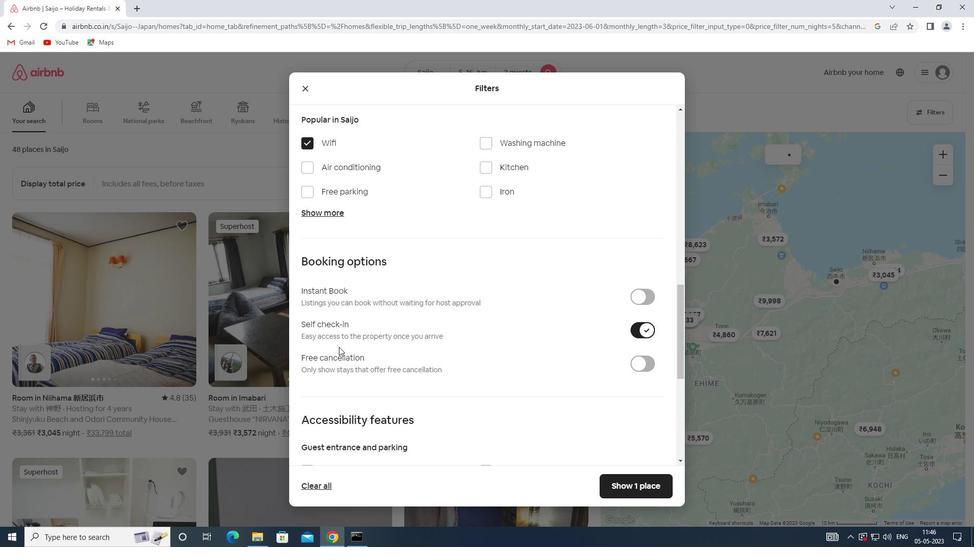 
Action: Mouse scrolled (338, 346) with delta (0, 0)
Screenshot: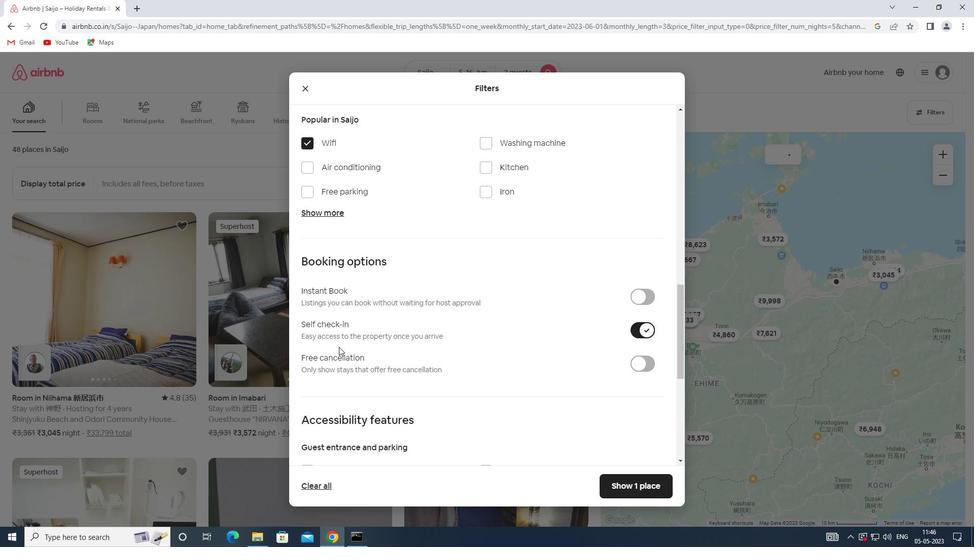 
Action: Mouse scrolled (338, 346) with delta (0, 0)
Screenshot: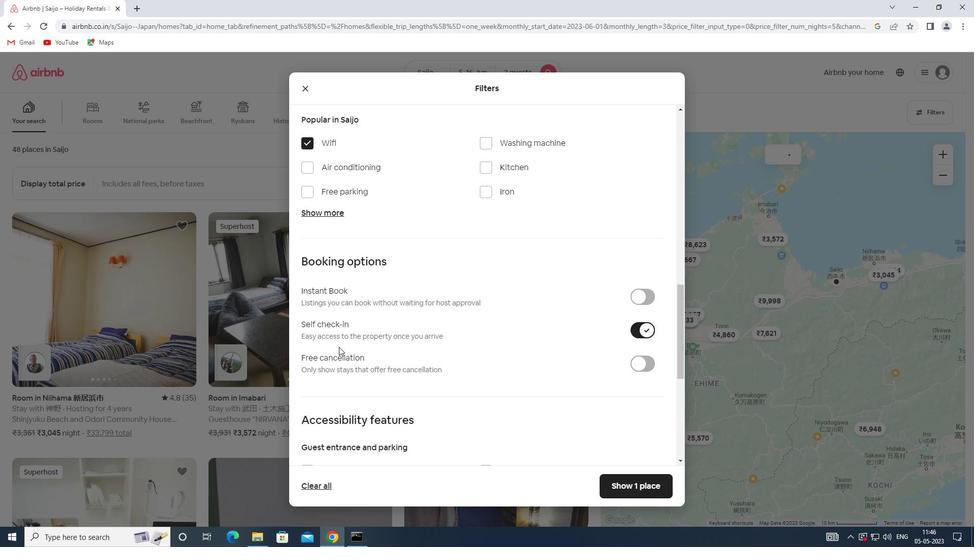 
Action: Mouse scrolled (338, 346) with delta (0, 0)
Screenshot: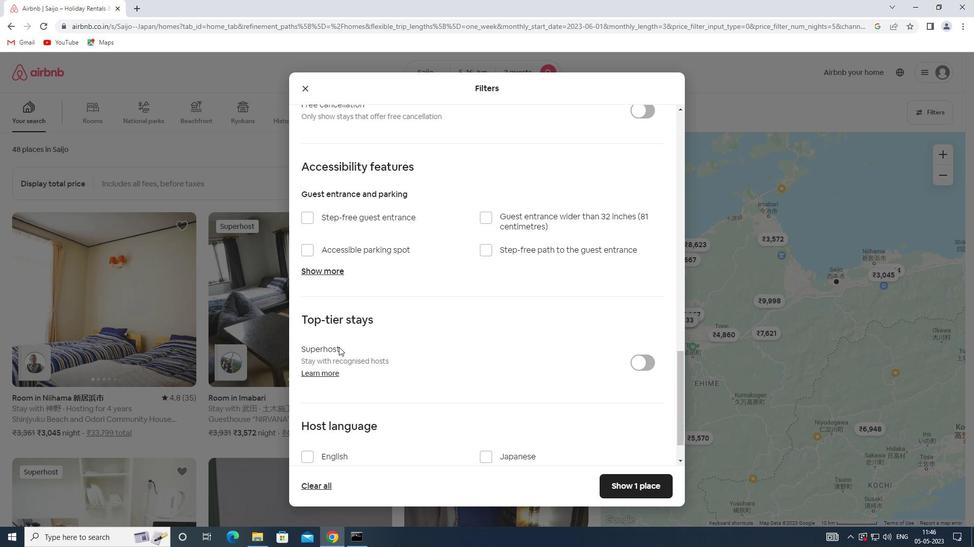 
Action: Mouse scrolled (338, 346) with delta (0, 0)
Screenshot: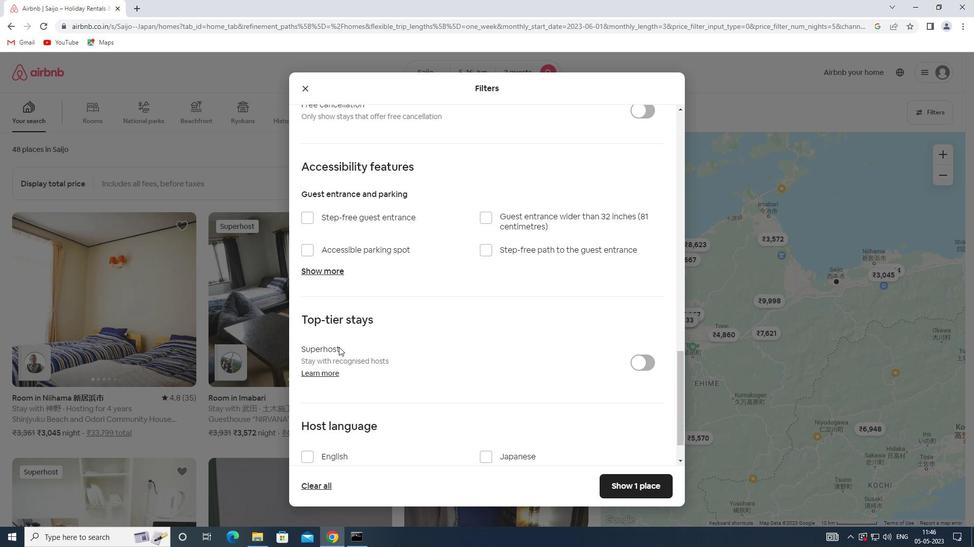 
Action: Mouse scrolled (338, 346) with delta (0, 0)
Screenshot: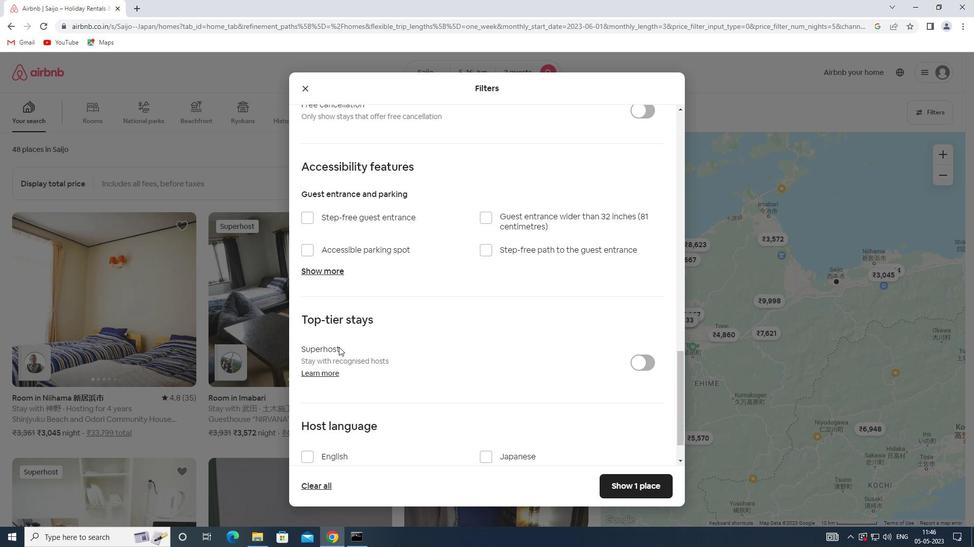 
Action: Mouse scrolled (338, 346) with delta (0, 0)
Screenshot: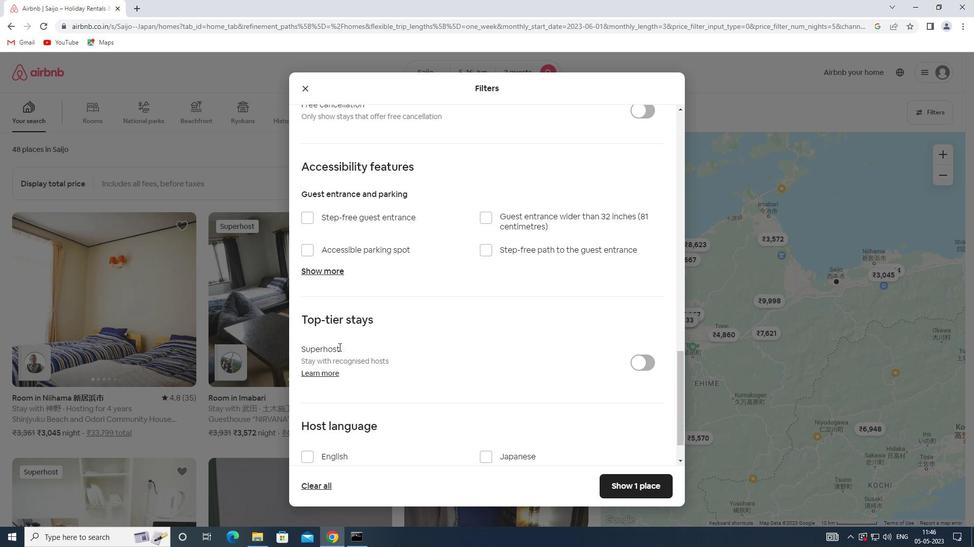 
Action: Mouse moved to (330, 416)
Screenshot: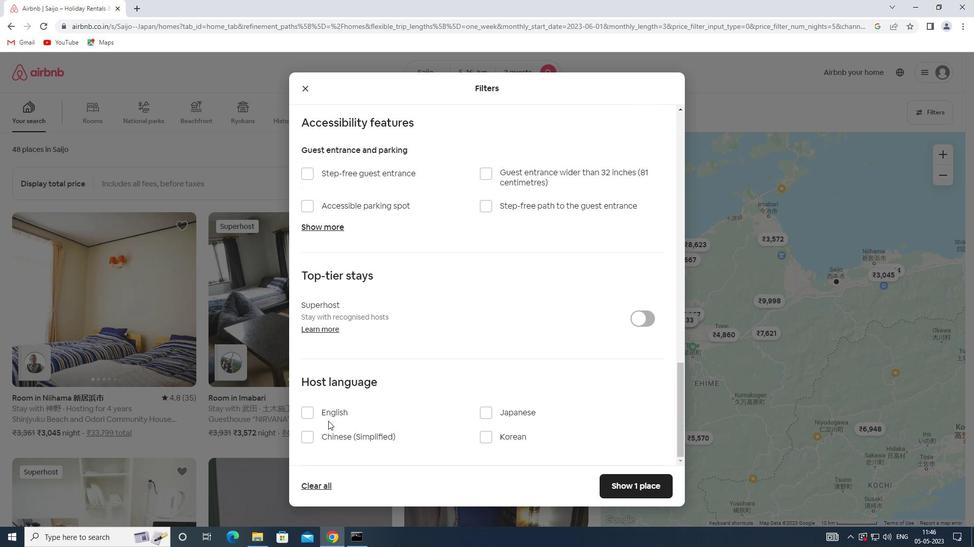 
Action: Mouse pressed left at (330, 416)
Screenshot: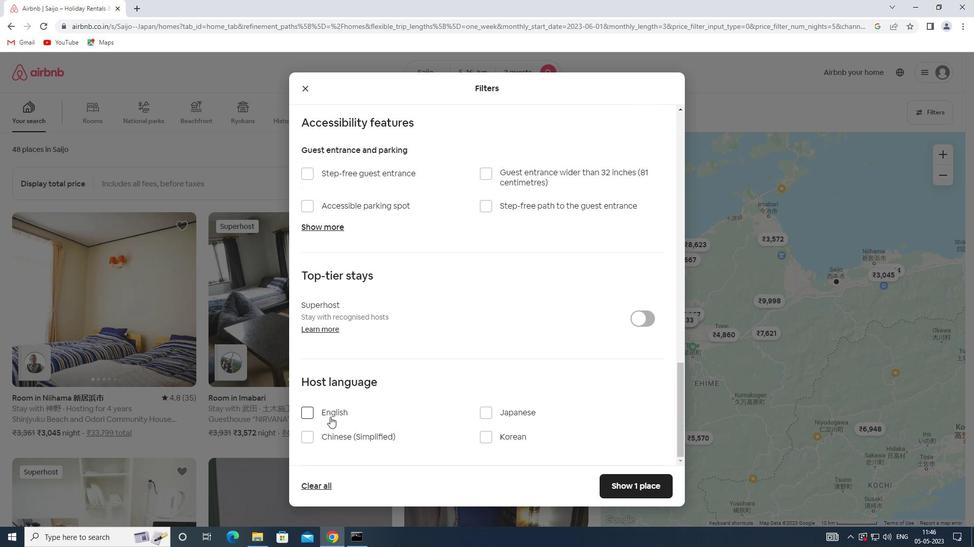 
Action: Mouse moved to (605, 483)
Screenshot: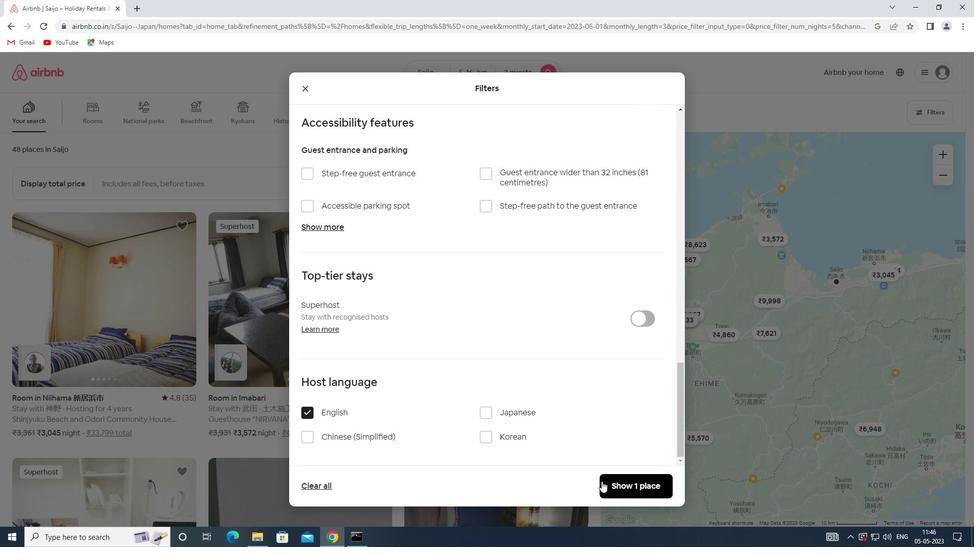 
Action: Mouse pressed left at (605, 483)
Screenshot: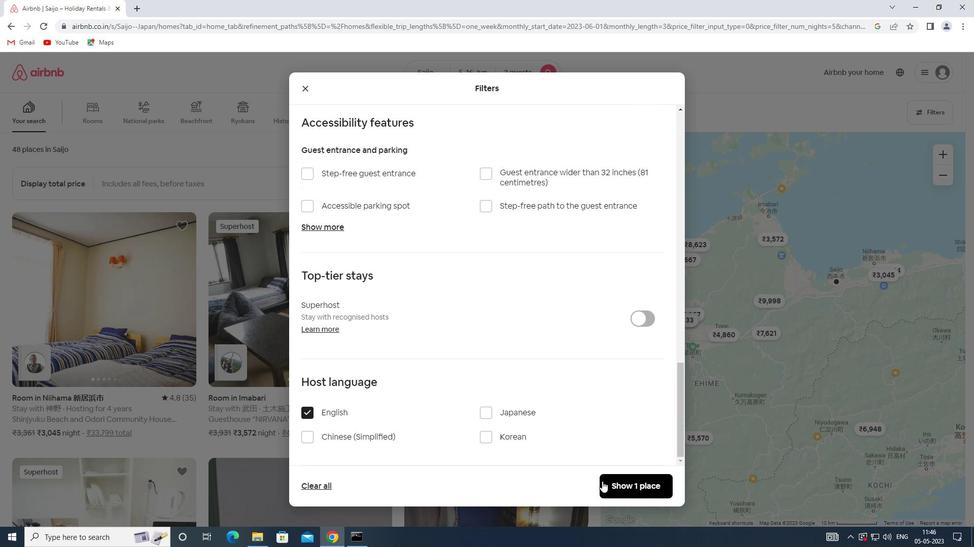 
Action: Mouse moved to (604, 469)
Screenshot: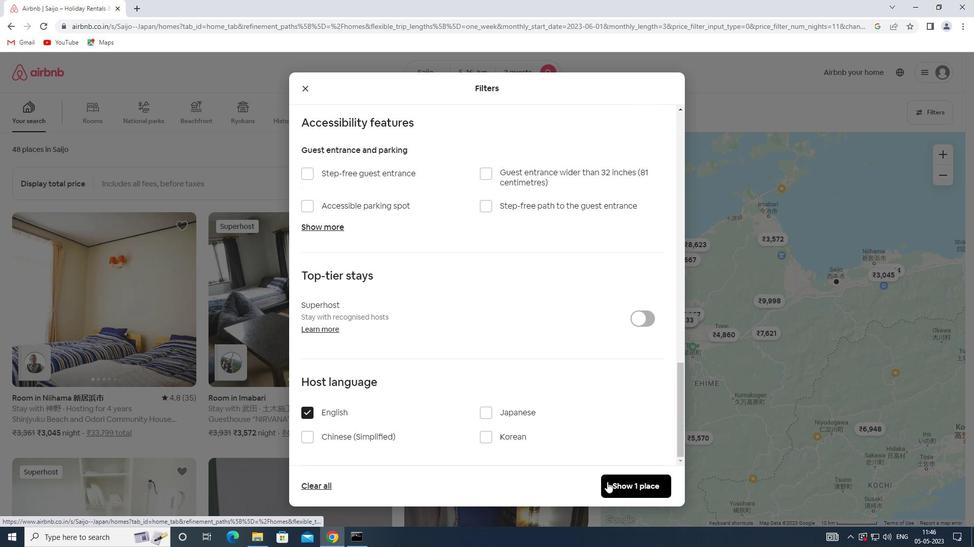 
